 Task: Look for space in Colombia, Cuba from 9th June, 2023 to 17th June, 2023 for 2 adults in price range Rs.7000 to Rs.12000. Place can be private room with 1  bedroom having 2 beds and 1 bathroom. Property type can be house, flat, guest house. Booking option can be shelf check-in. Required host language is .
Action: Mouse moved to (471, 92)
Screenshot: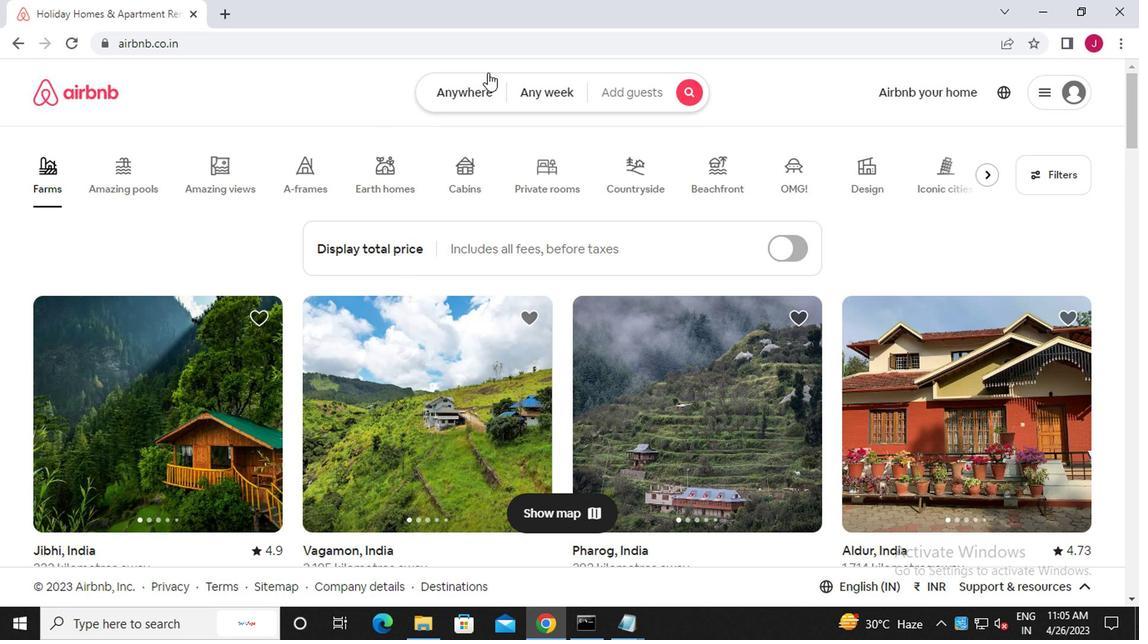 
Action: Mouse pressed left at (471, 92)
Screenshot: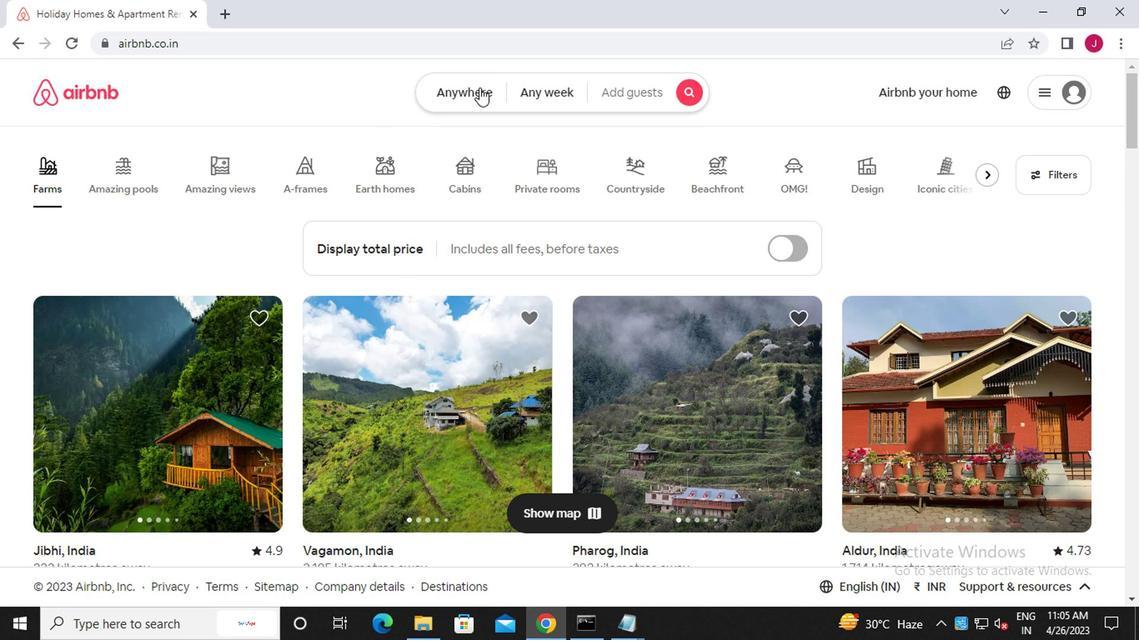 
Action: Mouse moved to (265, 161)
Screenshot: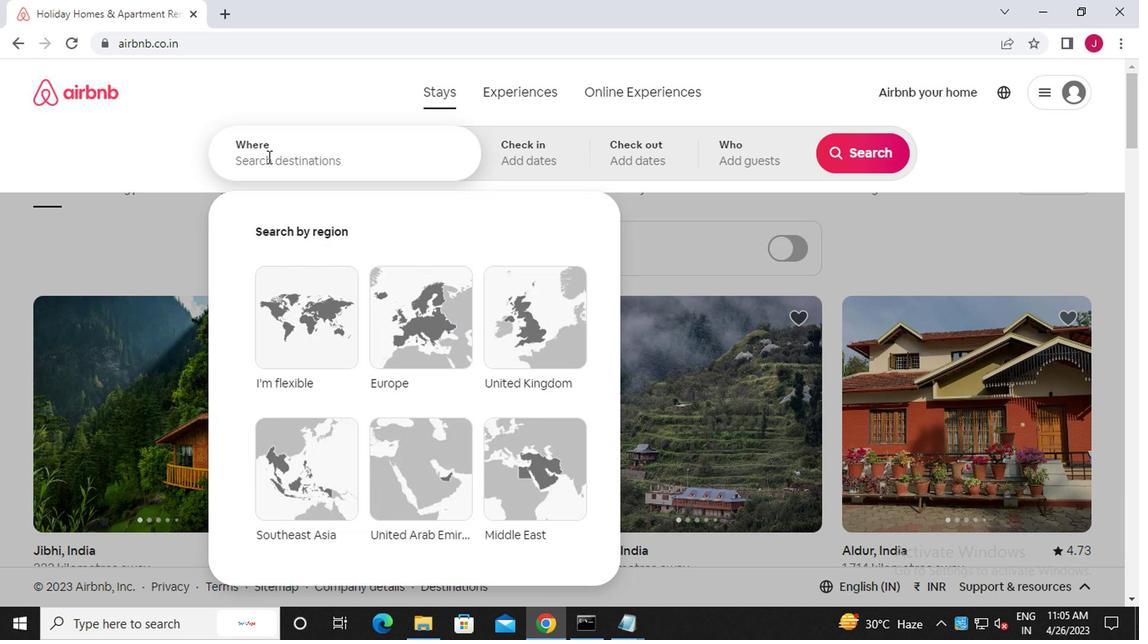 
Action: Mouse pressed left at (265, 161)
Screenshot: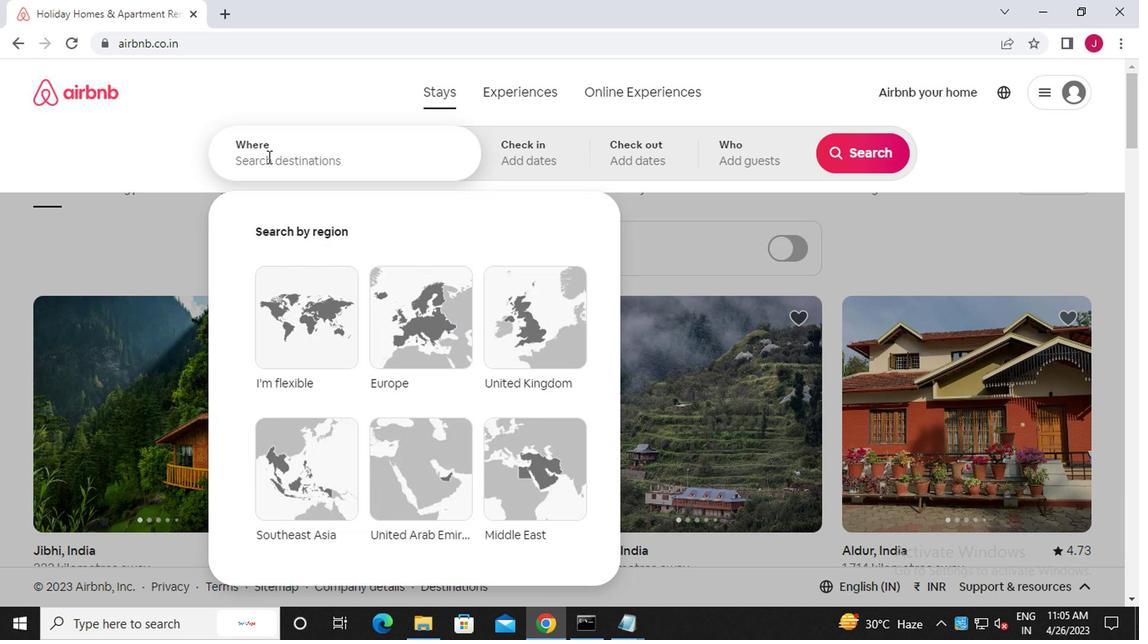 
Action: Mouse moved to (265, 161)
Screenshot: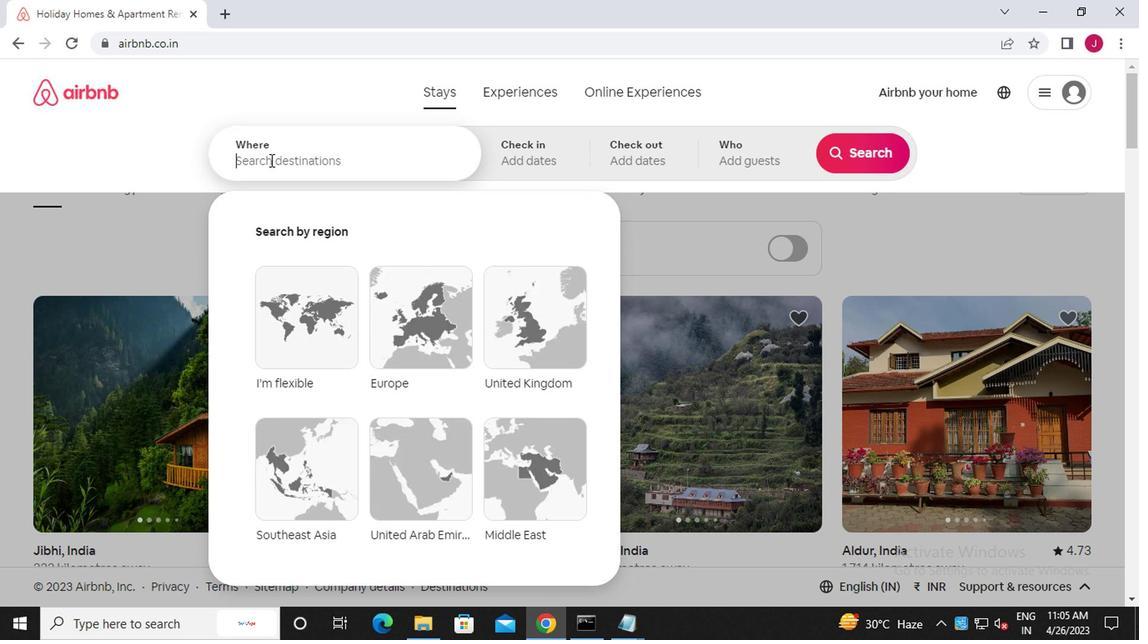 
Action: Key pressed c<Key.caps_lock>olombia,<Key.caps_lock>c<Key.caps_lock>uba
Screenshot: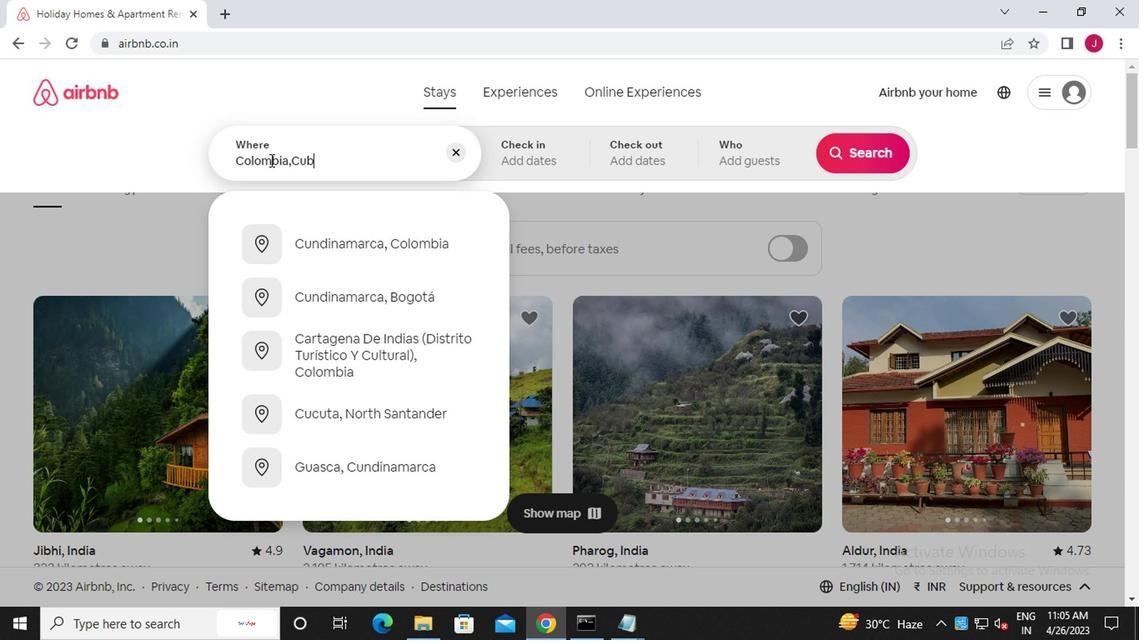 
Action: Mouse moved to (344, 249)
Screenshot: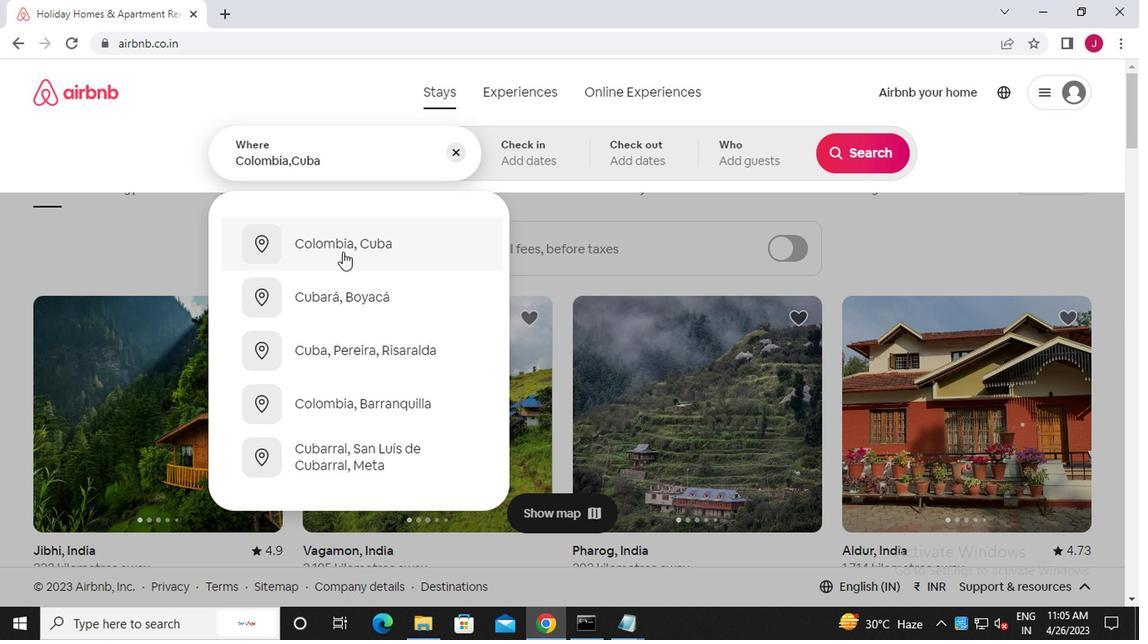 
Action: Mouse pressed left at (344, 249)
Screenshot: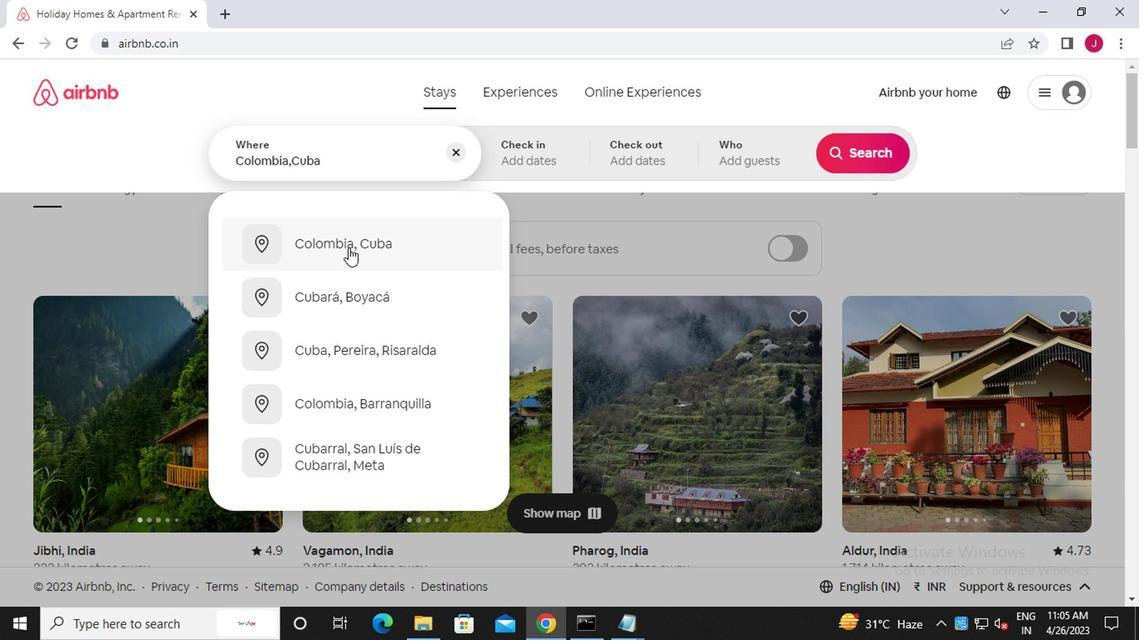 
Action: Mouse moved to (848, 288)
Screenshot: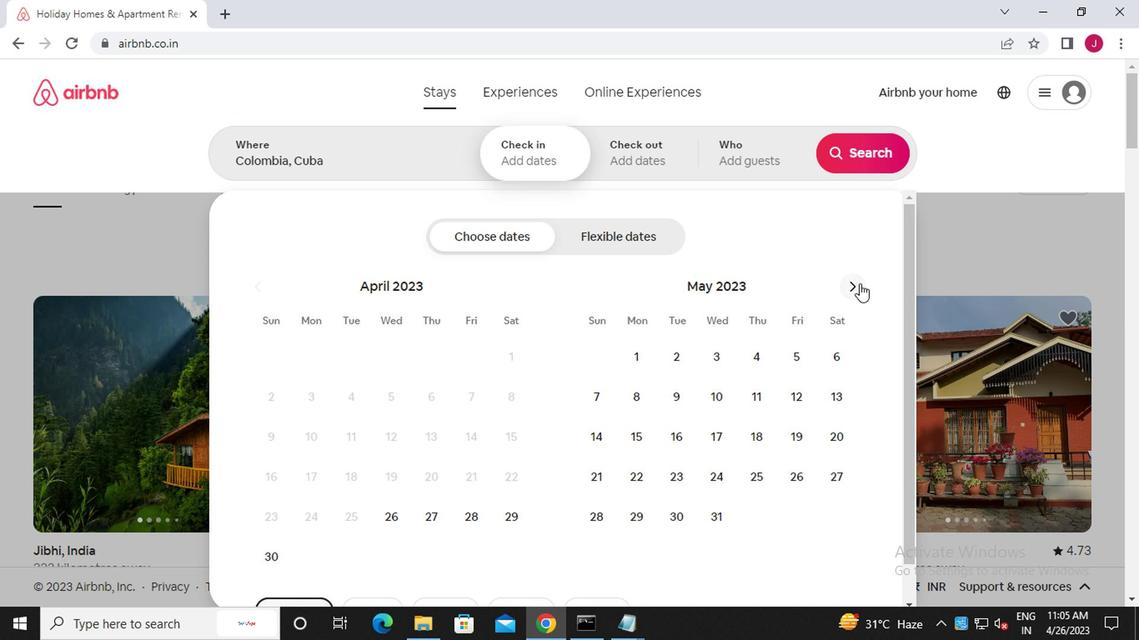 
Action: Mouse pressed left at (848, 288)
Screenshot: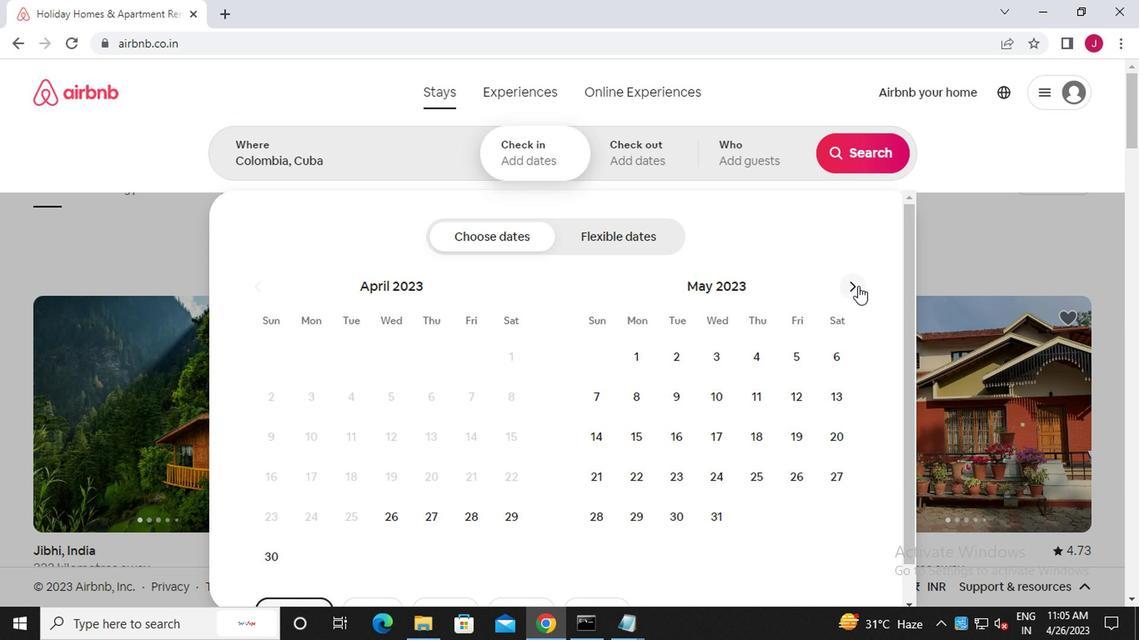 
Action: Mouse moved to (780, 398)
Screenshot: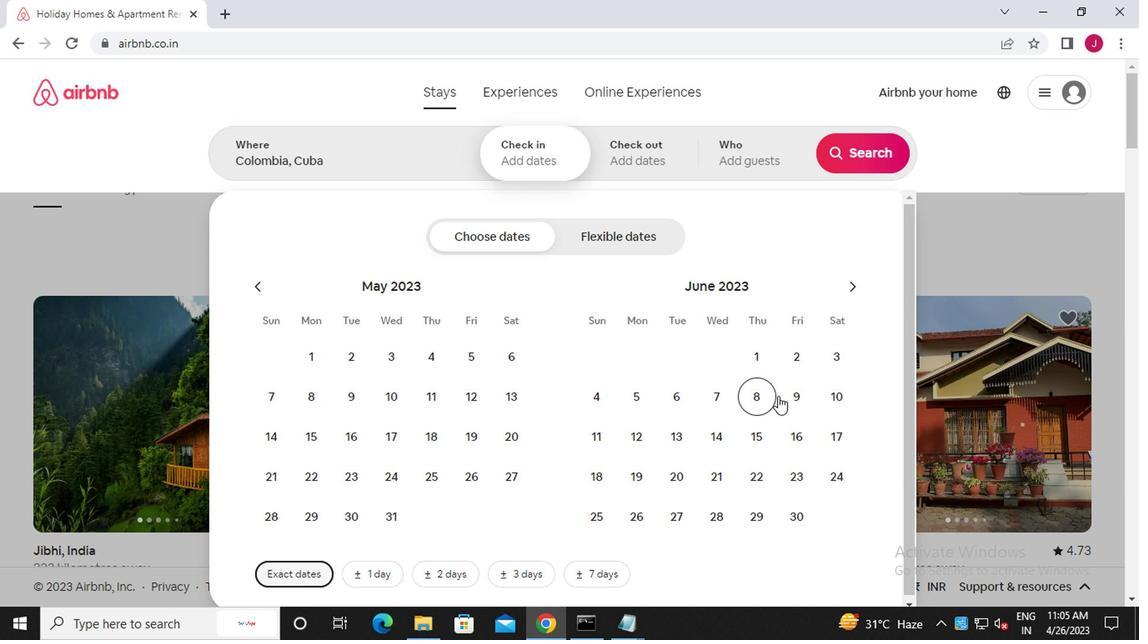 
Action: Mouse pressed left at (780, 398)
Screenshot: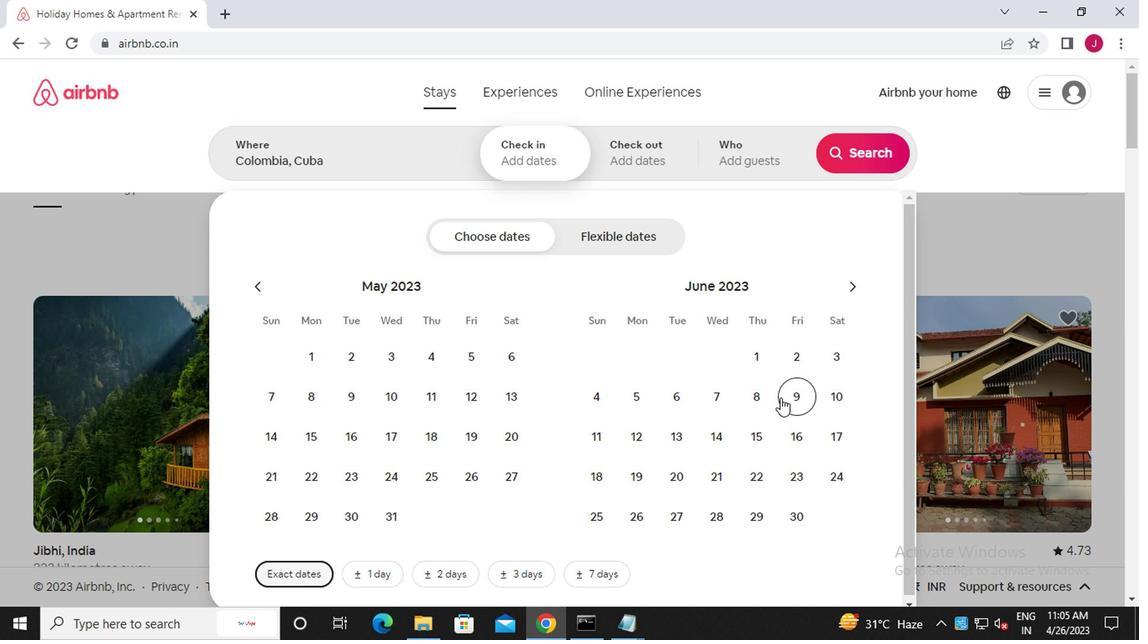 
Action: Mouse moved to (828, 433)
Screenshot: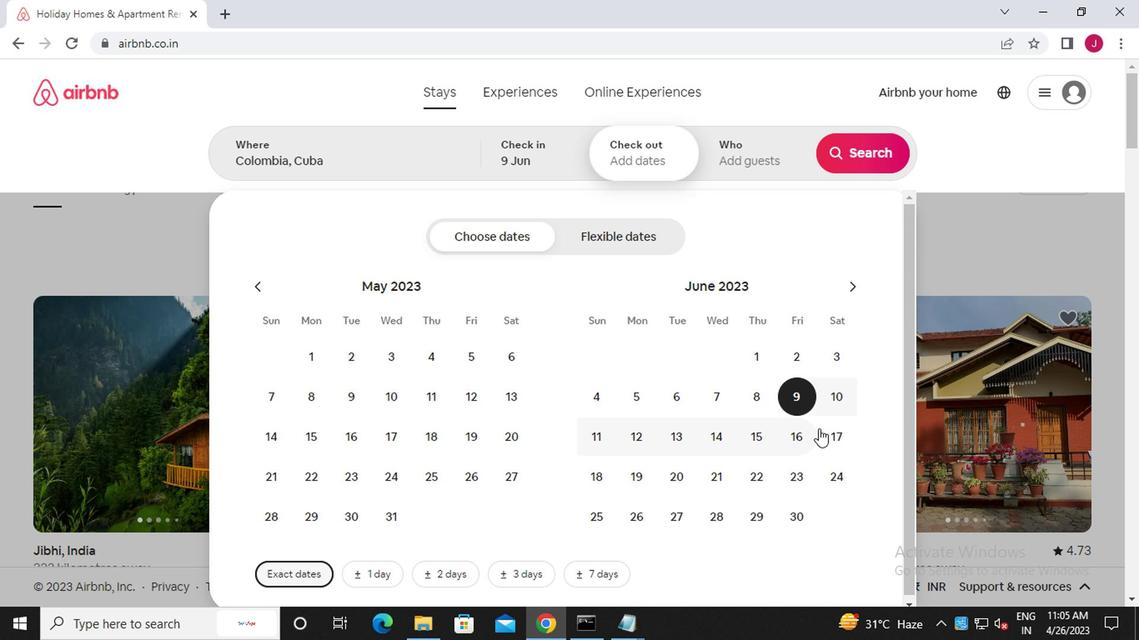 
Action: Mouse pressed left at (828, 433)
Screenshot: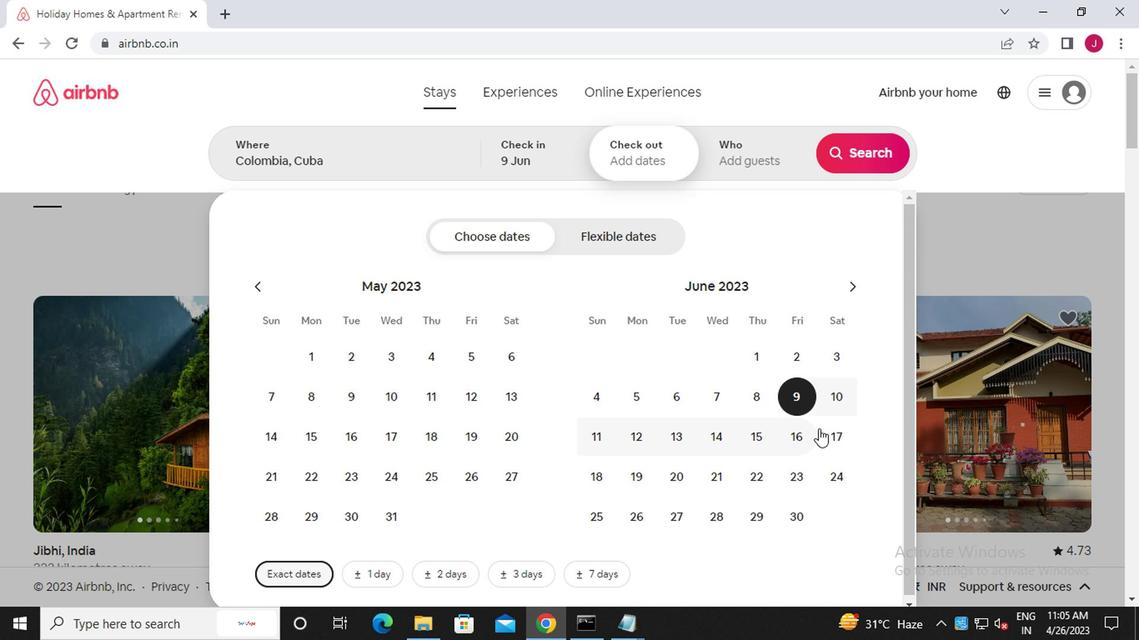 
Action: Mouse moved to (756, 164)
Screenshot: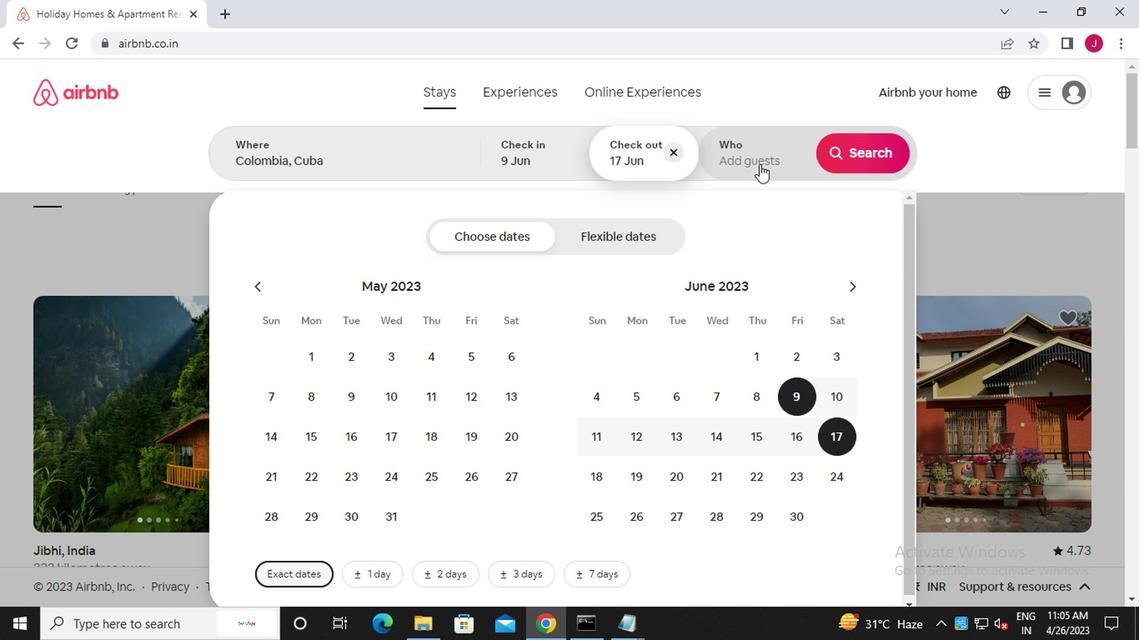 
Action: Mouse pressed left at (756, 164)
Screenshot: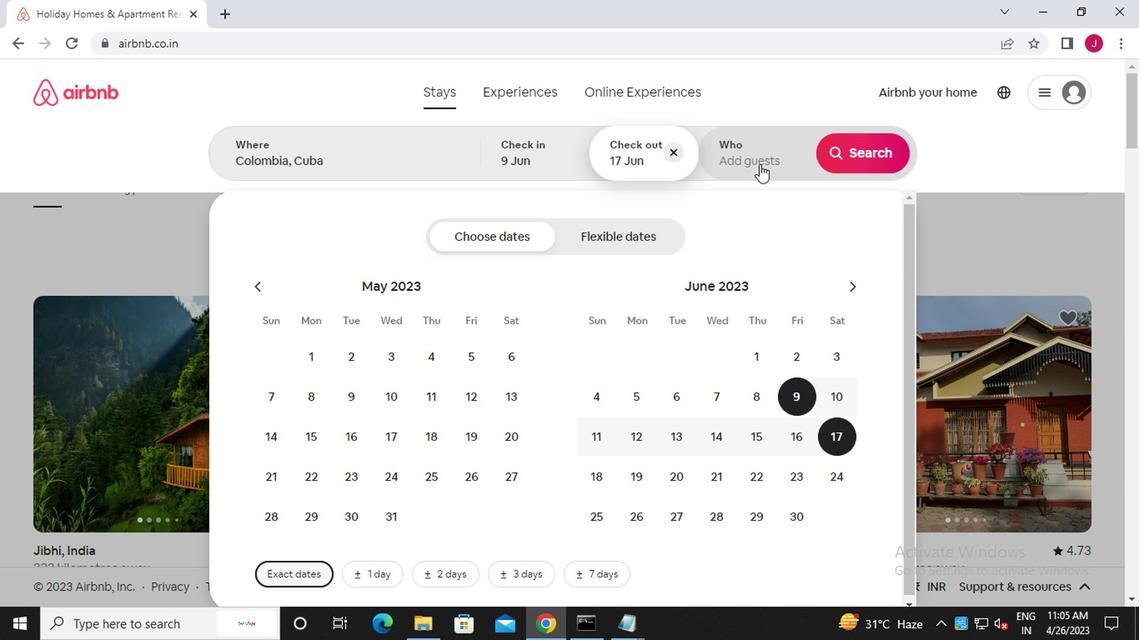 
Action: Mouse moved to (868, 235)
Screenshot: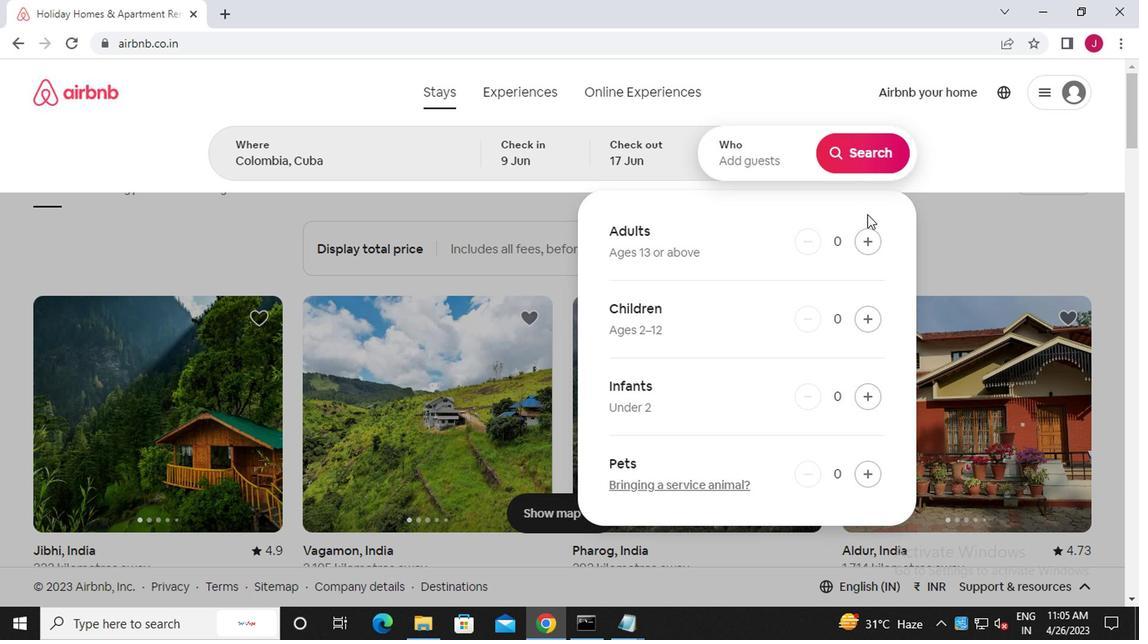 
Action: Mouse pressed left at (868, 235)
Screenshot: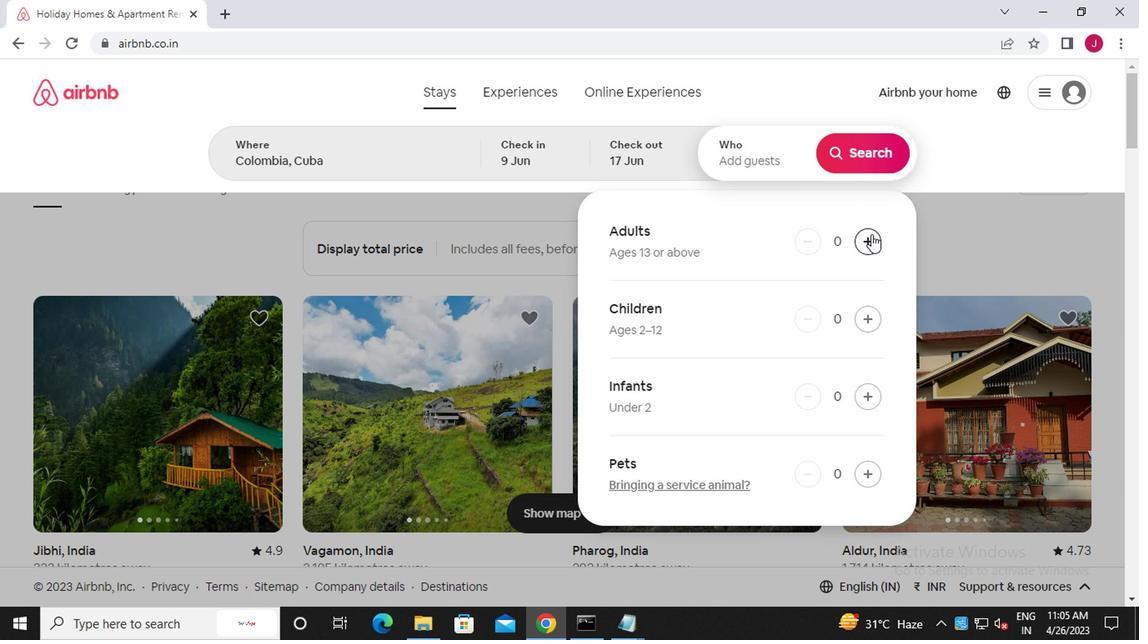
Action: Mouse pressed left at (868, 235)
Screenshot: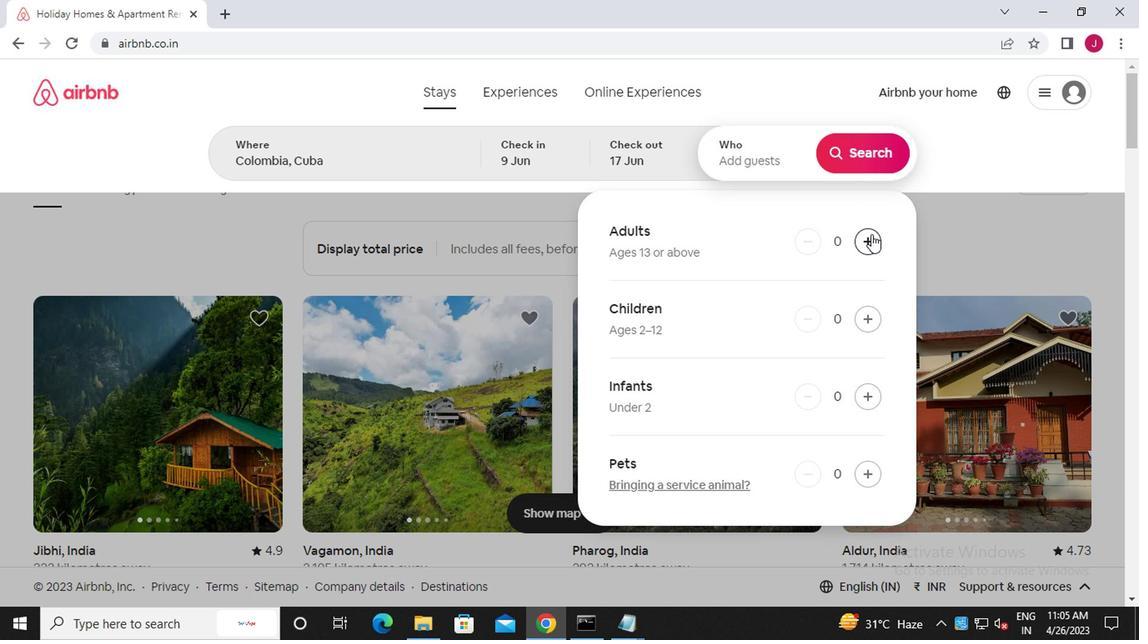 
Action: Mouse moved to (867, 162)
Screenshot: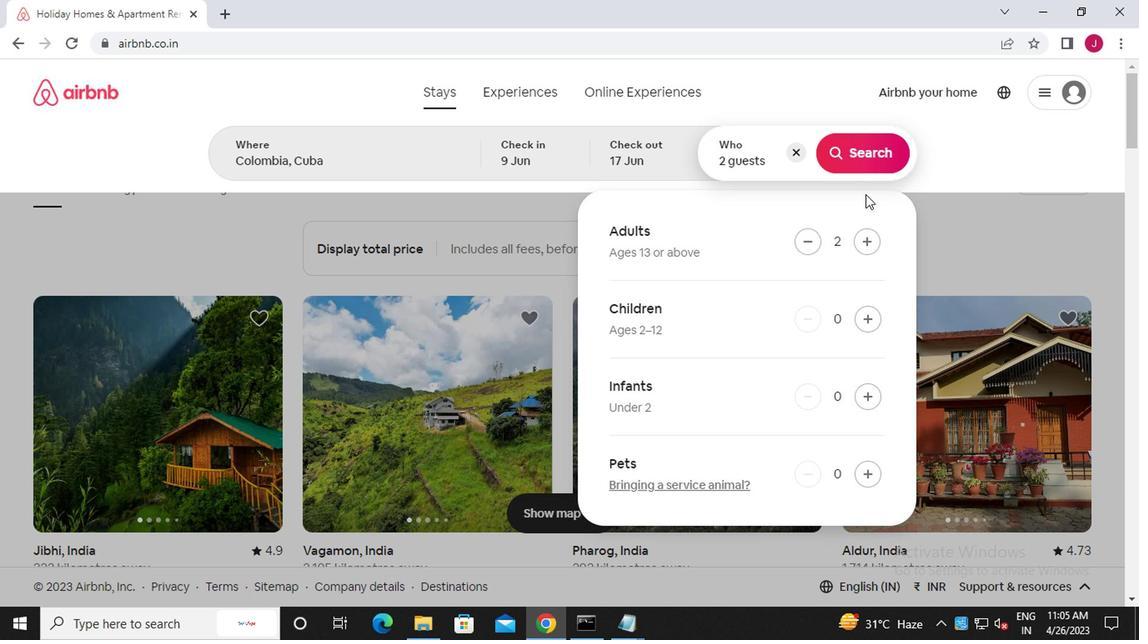 
Action: Mouse pressed left at (867, 162)
Screenshot: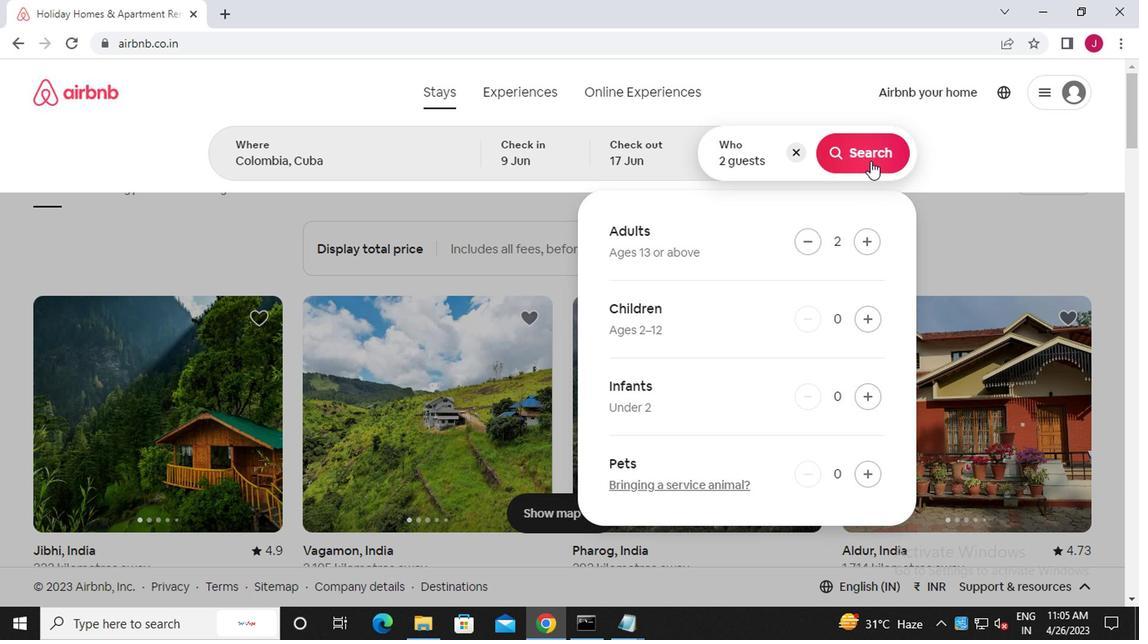 
Action: Mouse moved to (1069, 163)
Screenshot: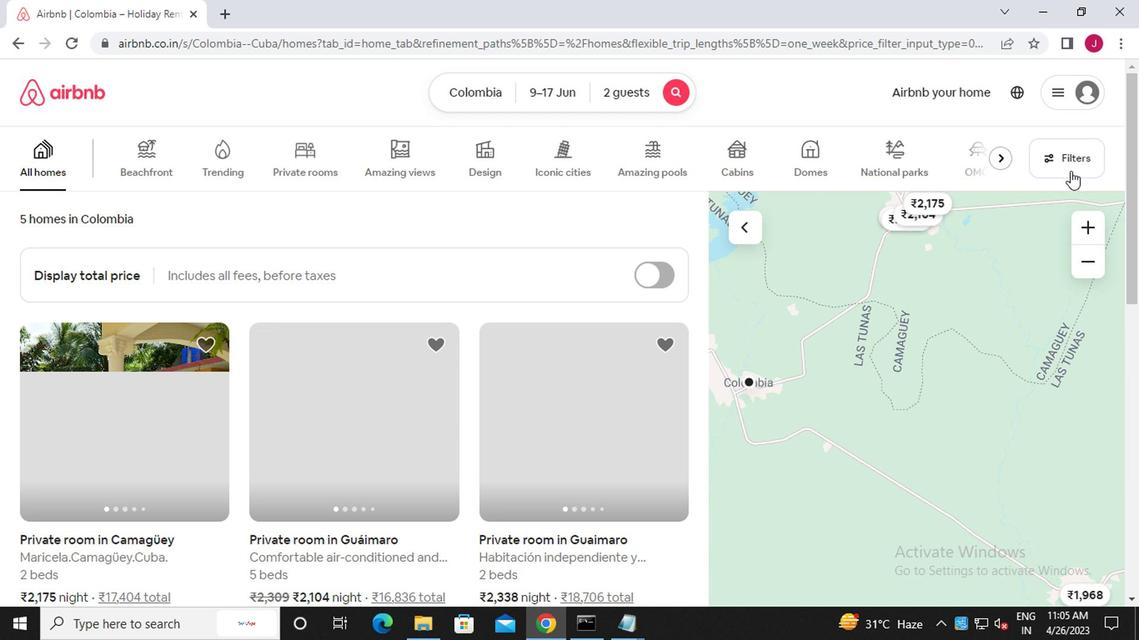 
Action: Mouse pressed left at (1069, 163)
Screenshot: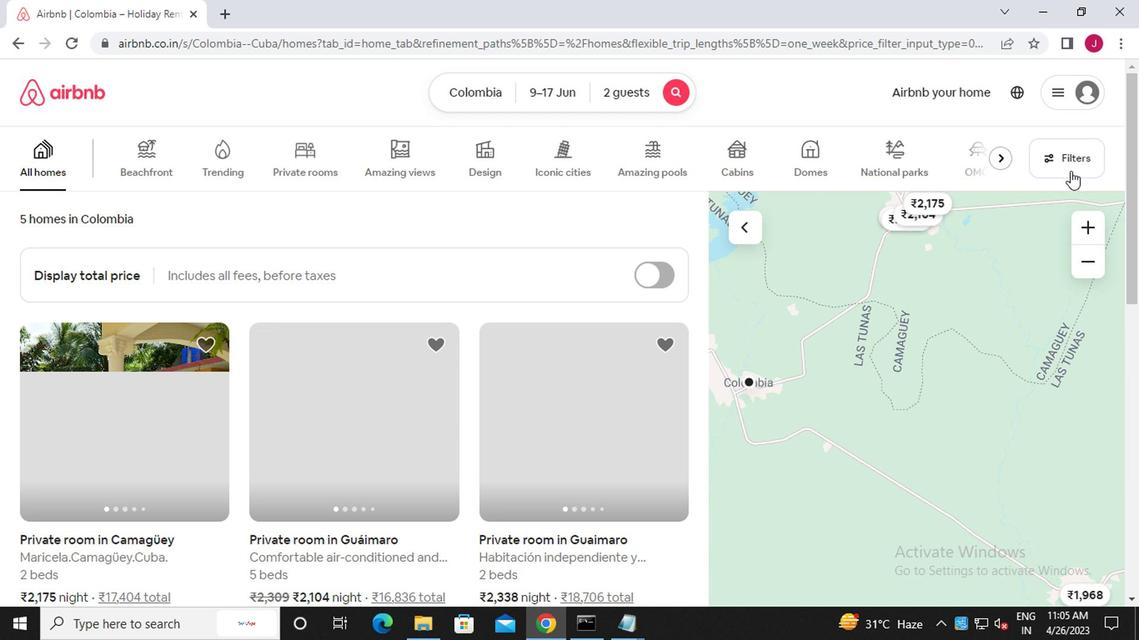 
Action: Mouse moved to (357, 367)
Screenshot: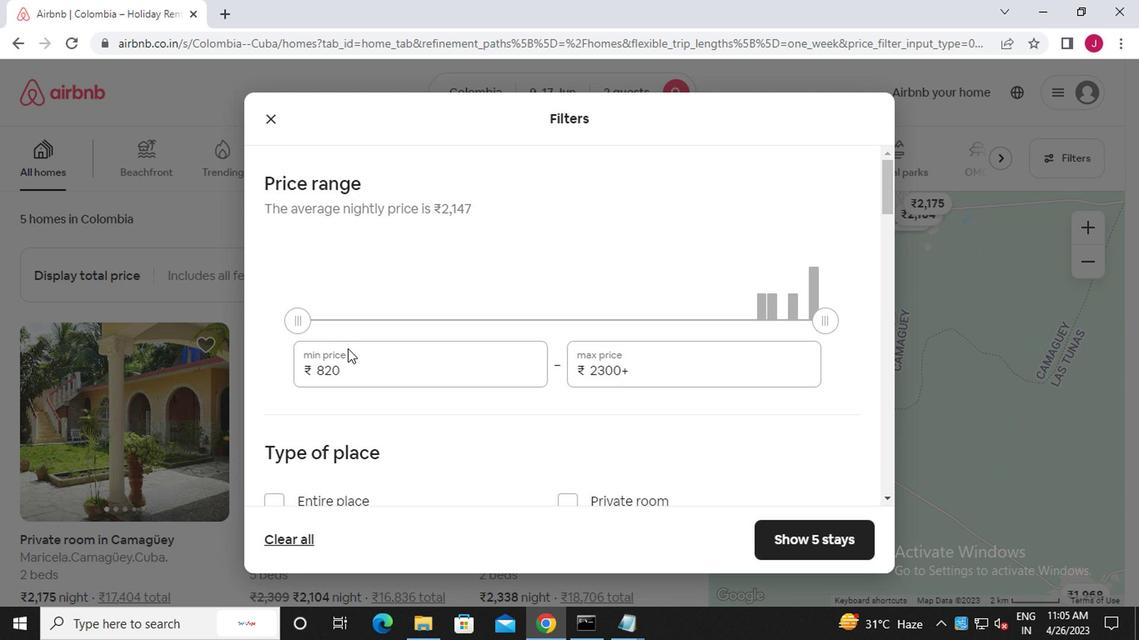 
Action: Mouse pressed left at (357, 367)
Screenshot: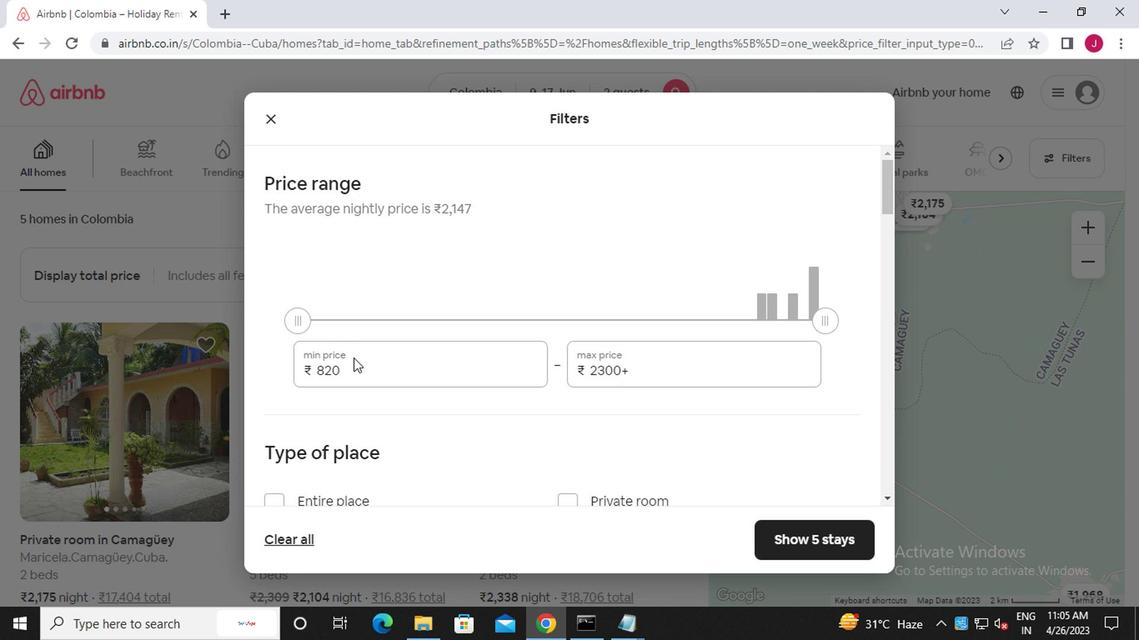 
Action: Mouse moved to (347, 357)
Screenshot: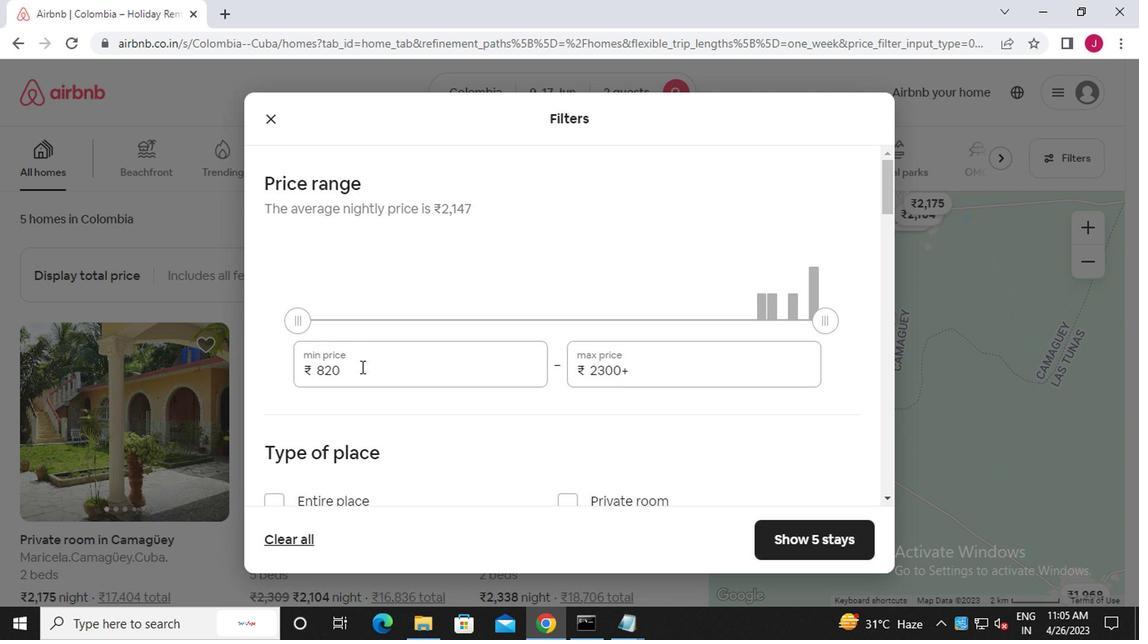 
Action: Key pressed <Key.backspace><Key.backspace><Key.backspace><<103>><<96>><<96>><<96>>
Screenshot: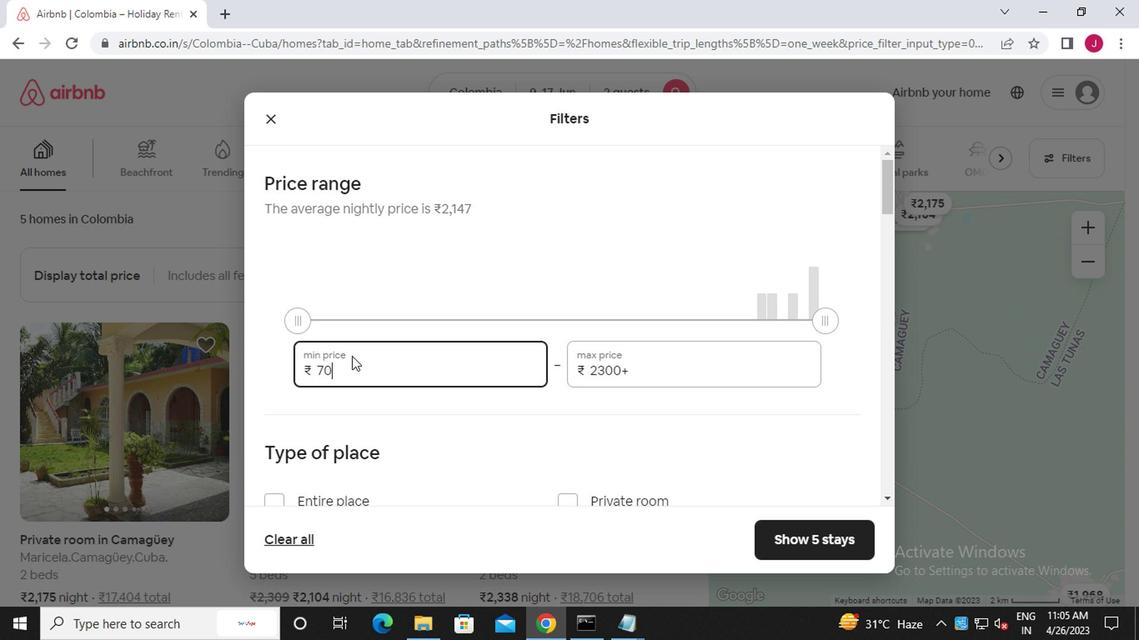 
Action: Mouse moved to (635, 366)
Screenshot: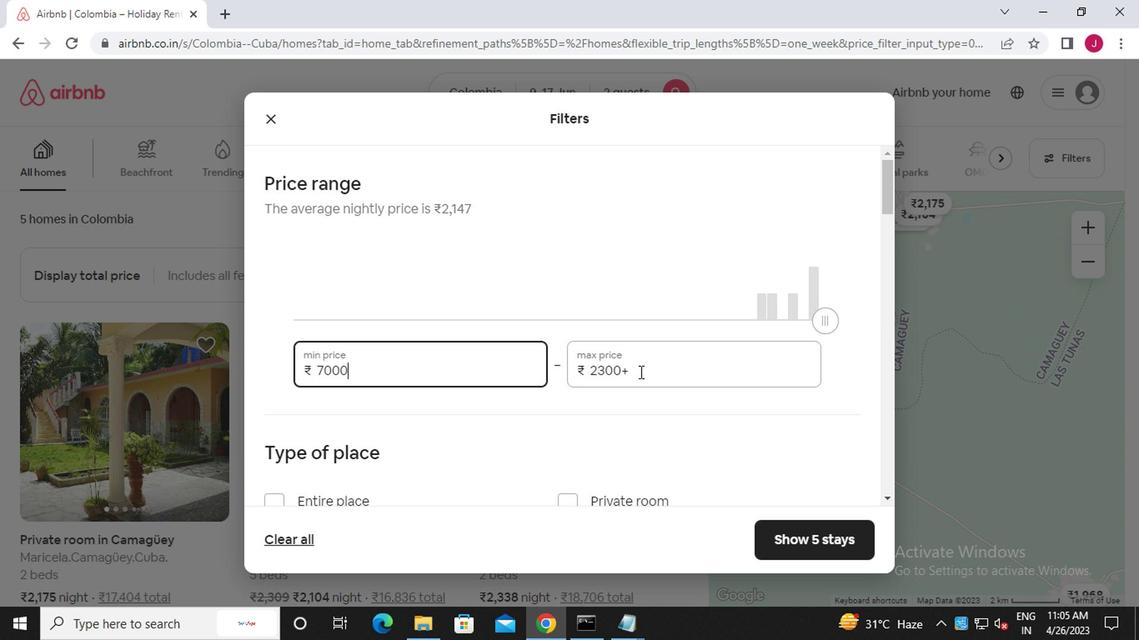 
Action: Mouse pressed left at (635, 366)
Screenshot: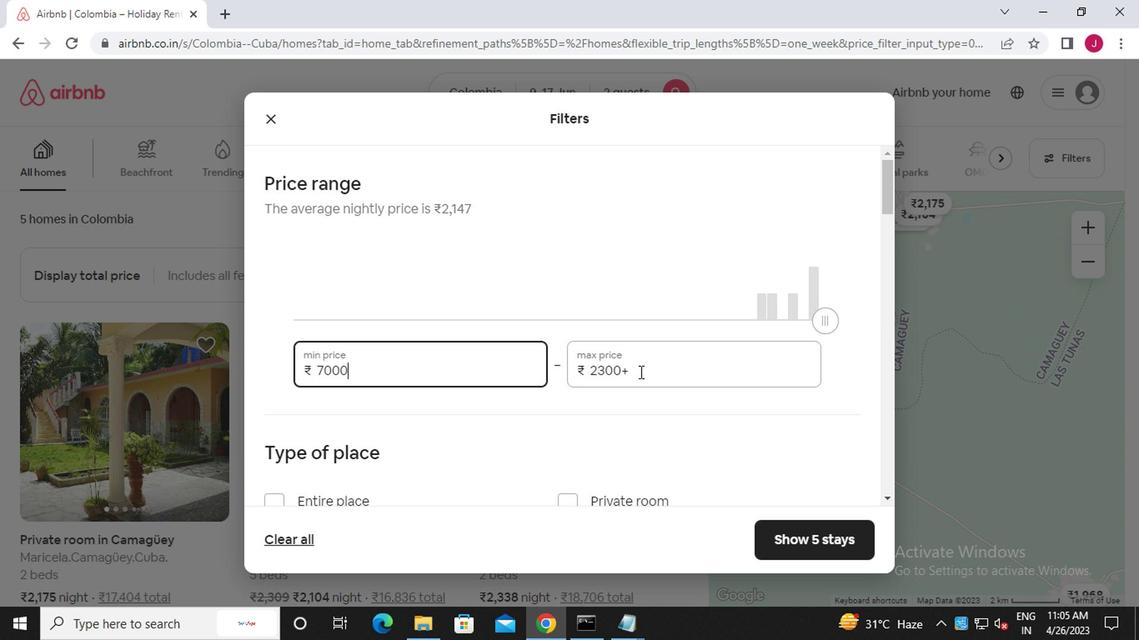
Action: Key pressed <Key.backspace><Key.backspace><Key.backspace><Key.backspace><Key.backspace><<97>><<98>><<96>><<96>><<96>>
Screenshot: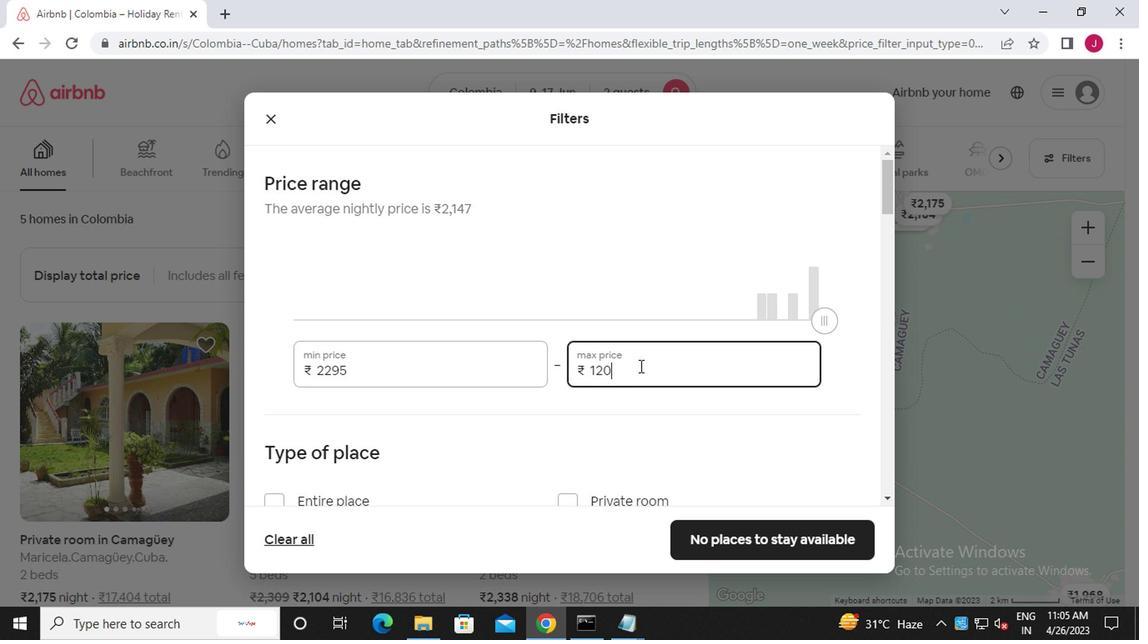 
Action: Mouse scrolled (635, 366) with delta (0, 0)
Screenshot: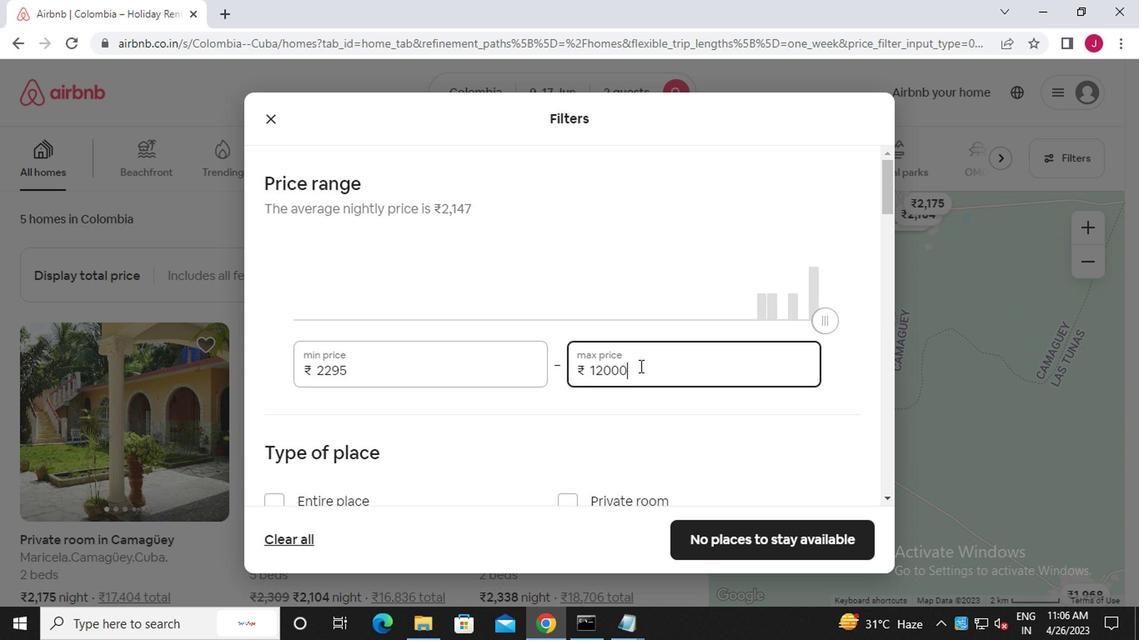 
Action: Mouse scrolled (635, 366) with delta (0, 0)
Screenshot: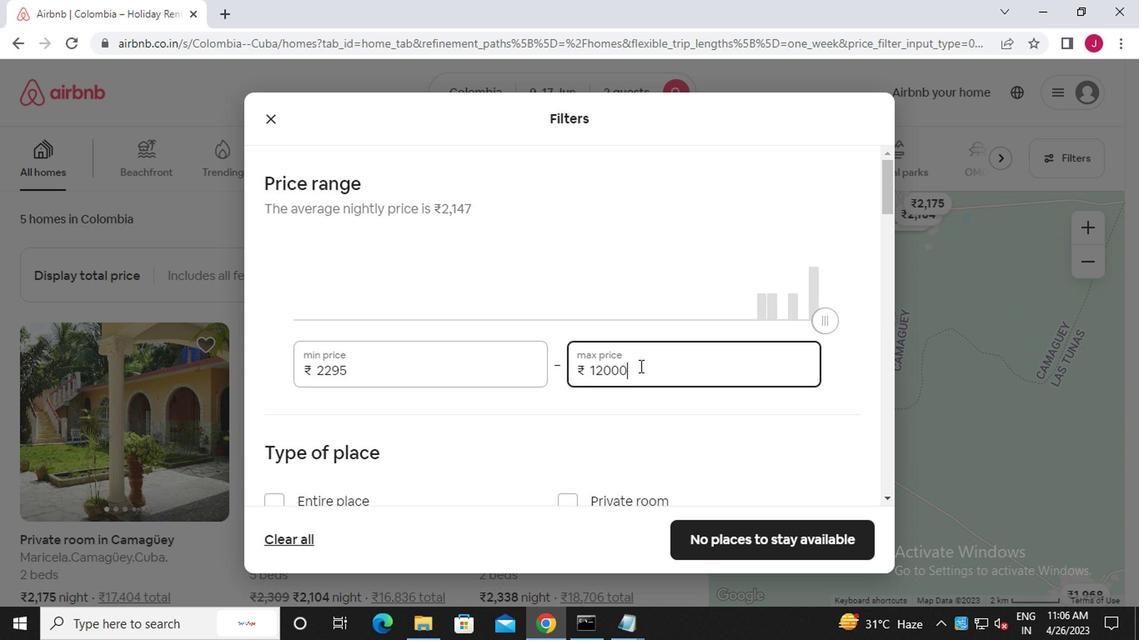
Action: Mouse scrolled (635, 366) with delta (0, 0)
Screenshot: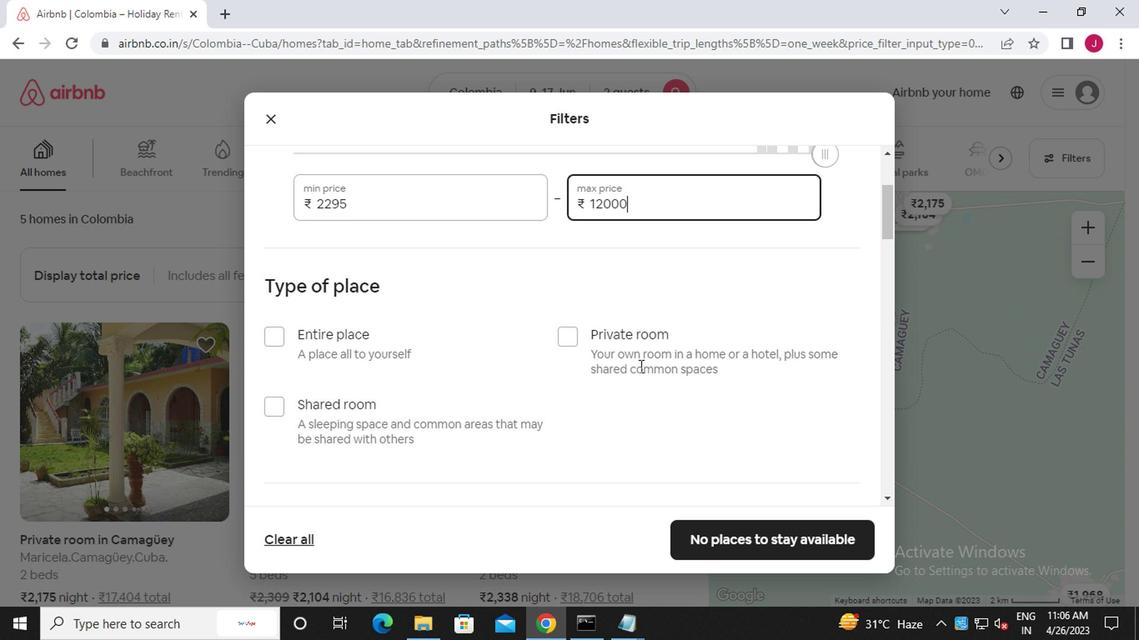 
Action: Mouse moved to (580, 257)
Screenshot: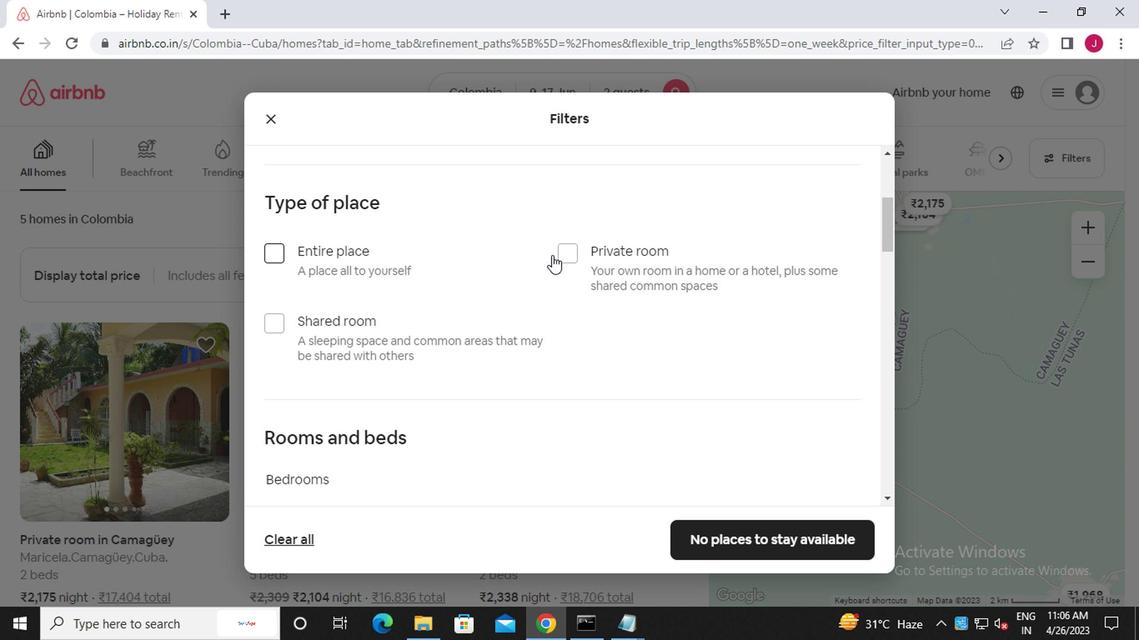 
Action: Mouse pressed left at (580, 257)
Screenshot: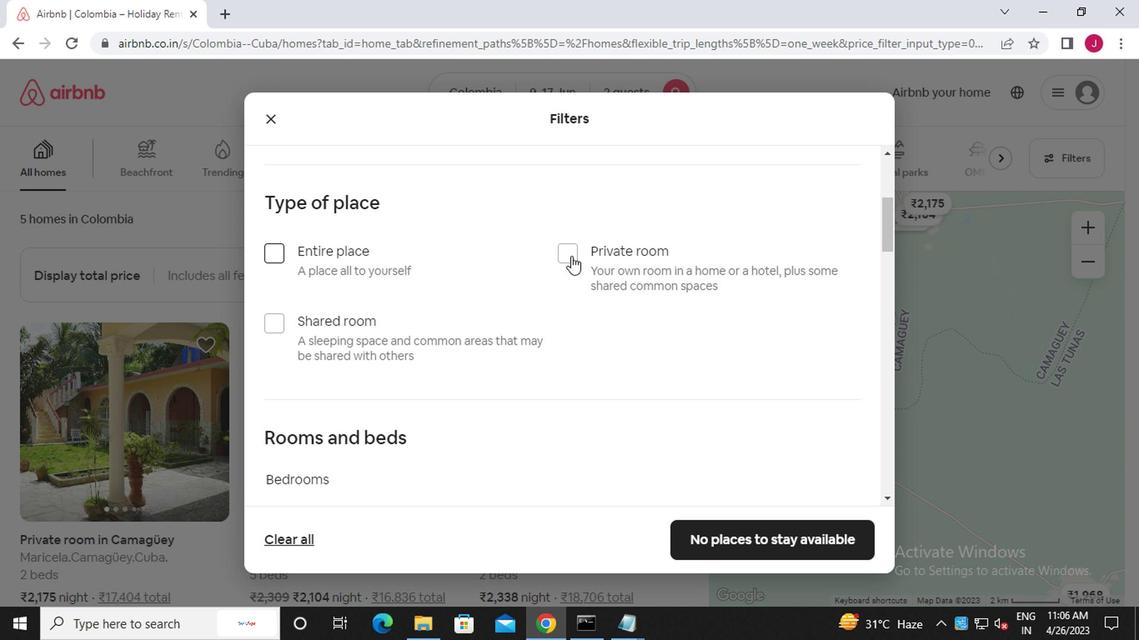 
Action: Mouse moved to (460, 319)
Screenshot: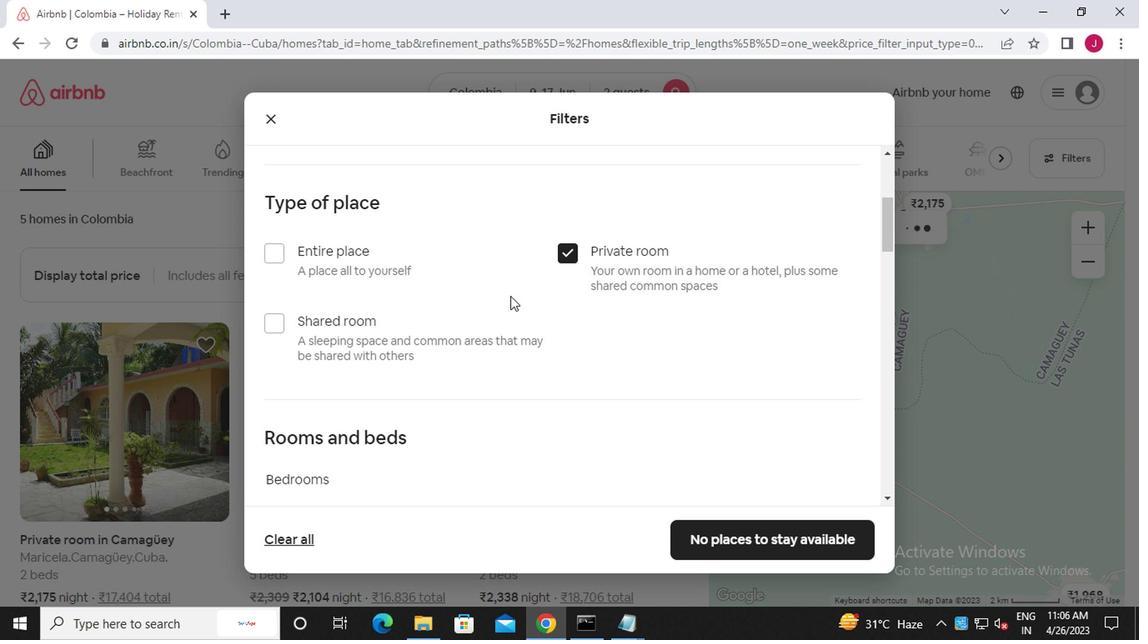 
Action: Mouse scrolled (460, 318) with delta (0, -1)
Screenshot: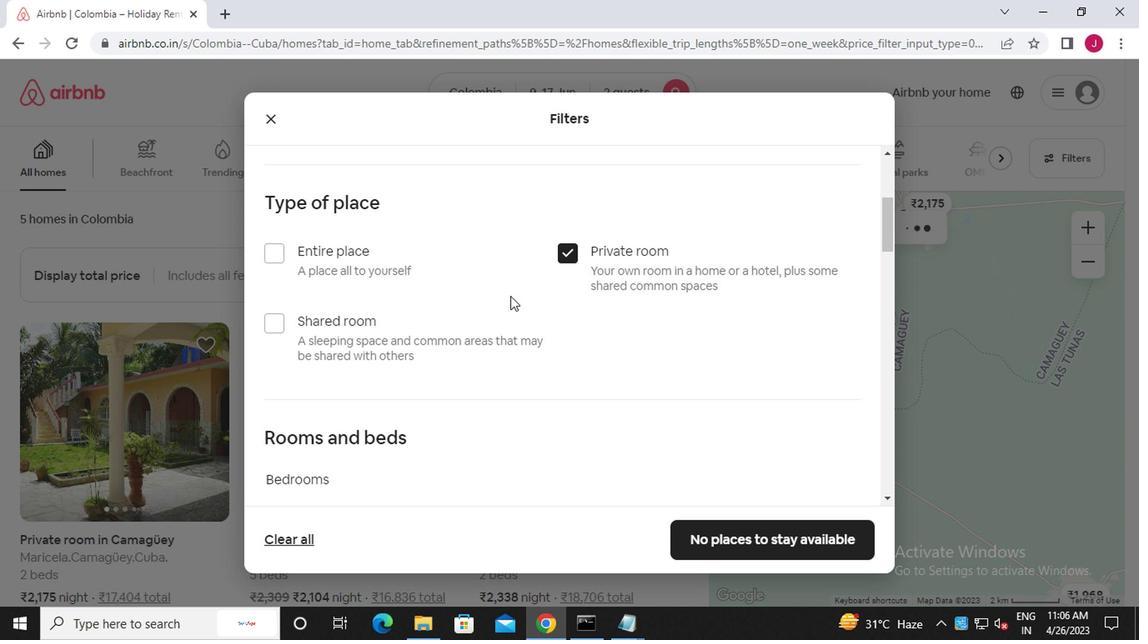 
Action: Mouse moved to (459, 320)
Screenshot: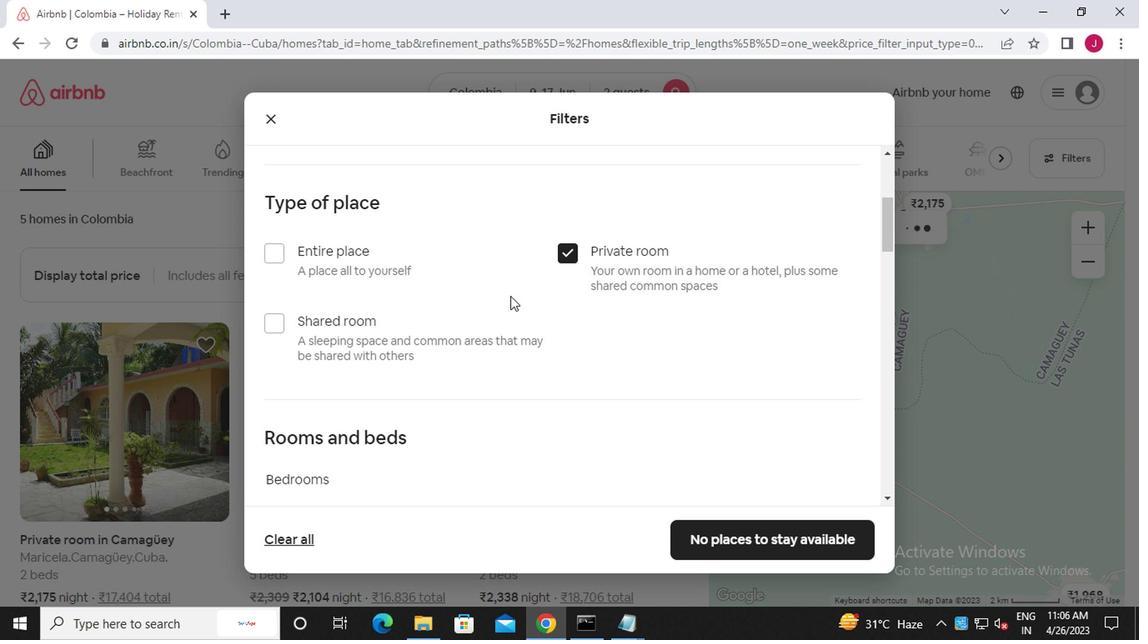 
Action: Mouse scrolled (459, 319) with delta (0, 0)
Screenshot: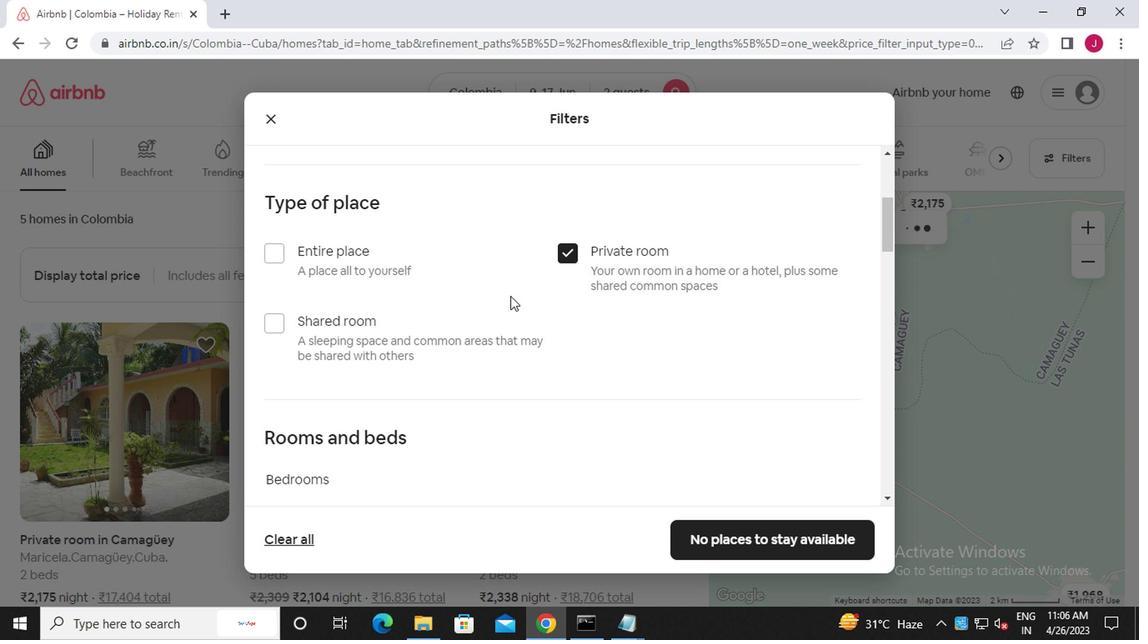 
Action: Mouse moved to (459, 320)
Screenshot: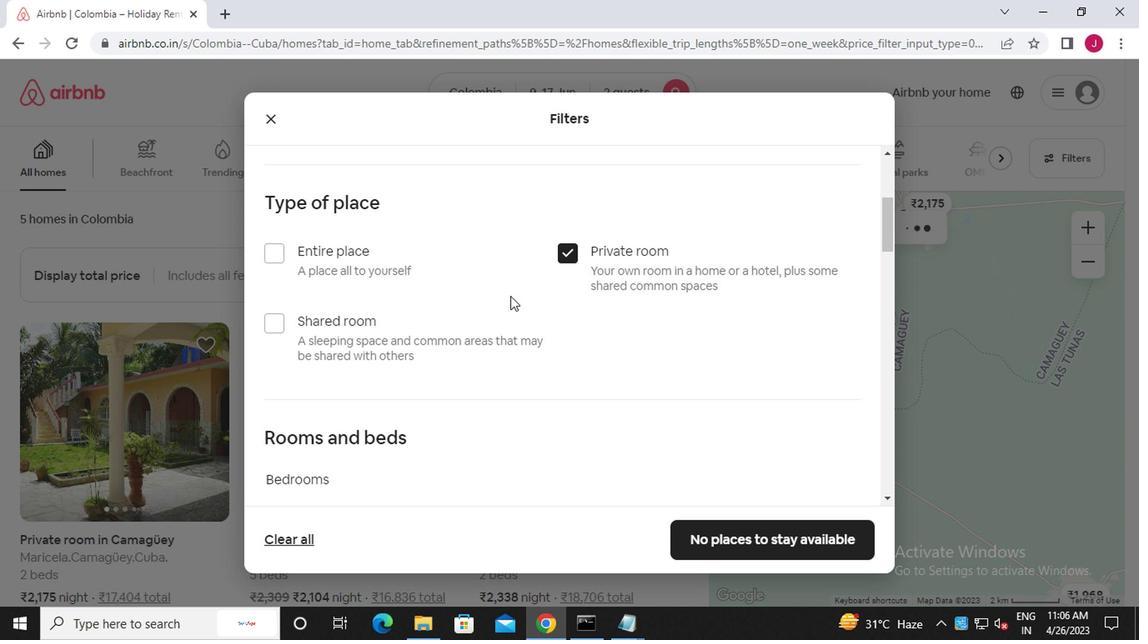 
Action: Mouse scrolled (459, 319) with delta (0, 0)
Screenshot: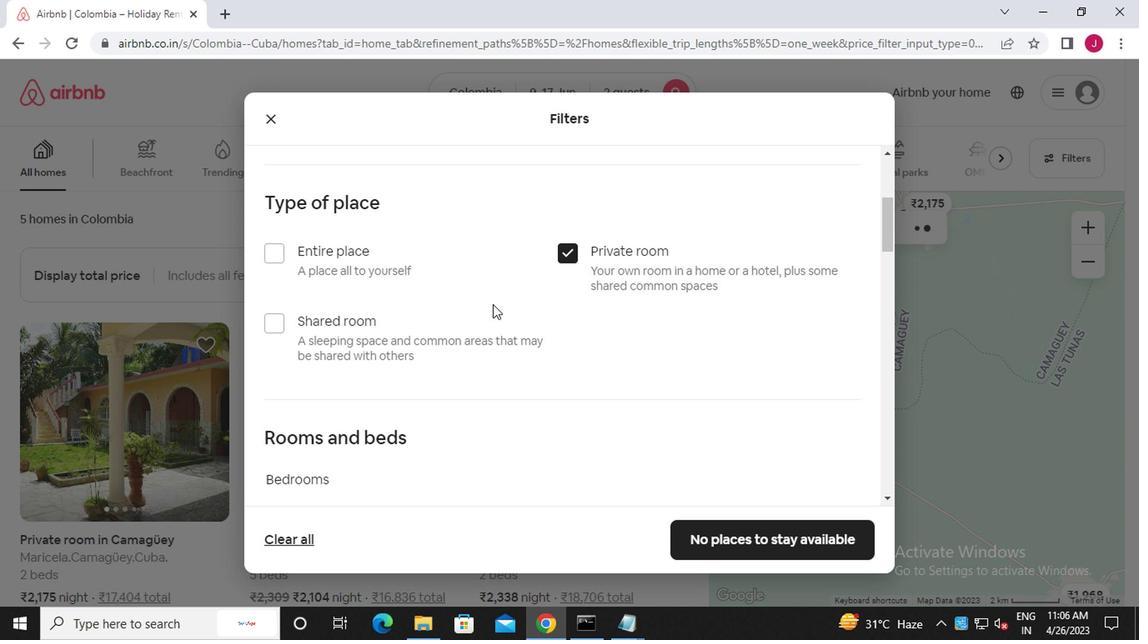 
Action: Mouse moved to (366, 276)
Screenshot: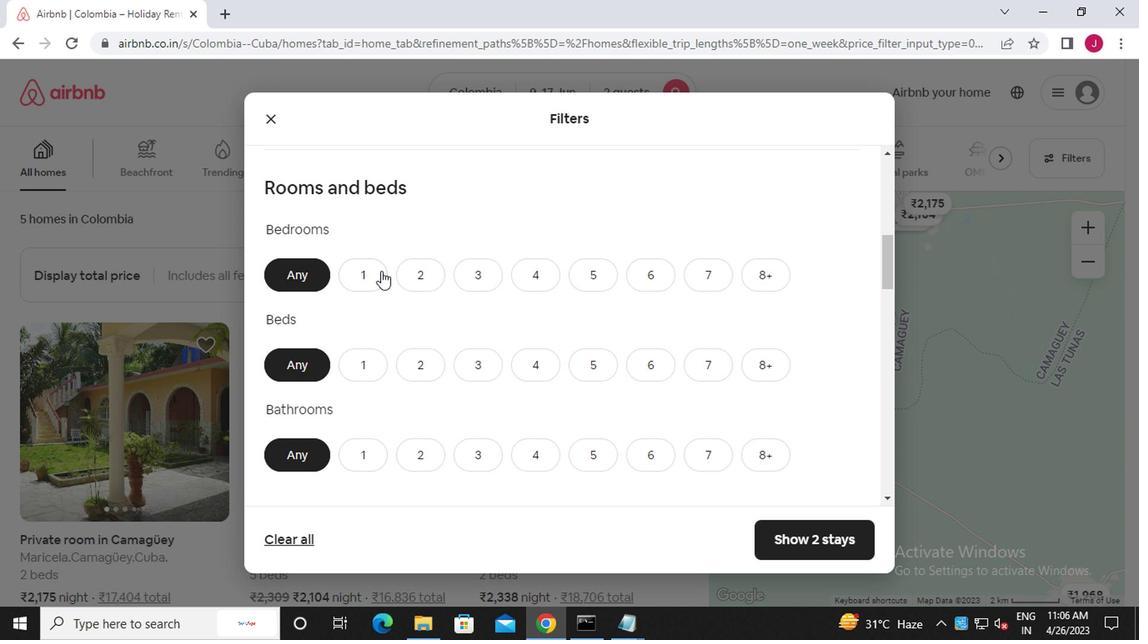 
Action: Mouse pressed left at (366, 276)
Screenshot: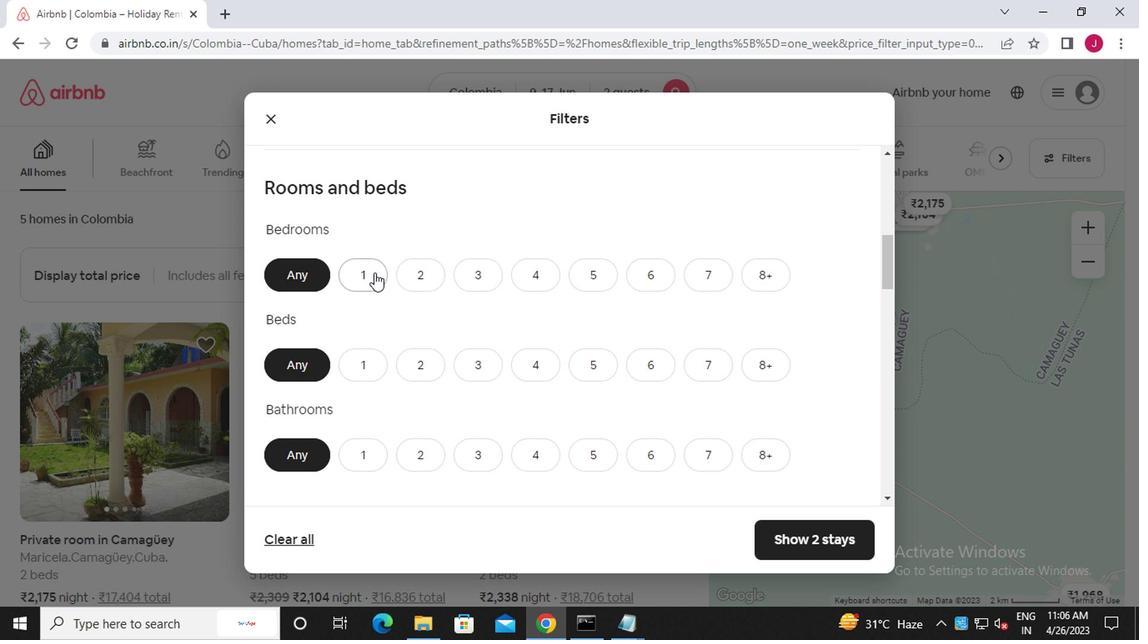 
Action: Mouse moved to (405, 374)
Screenshot: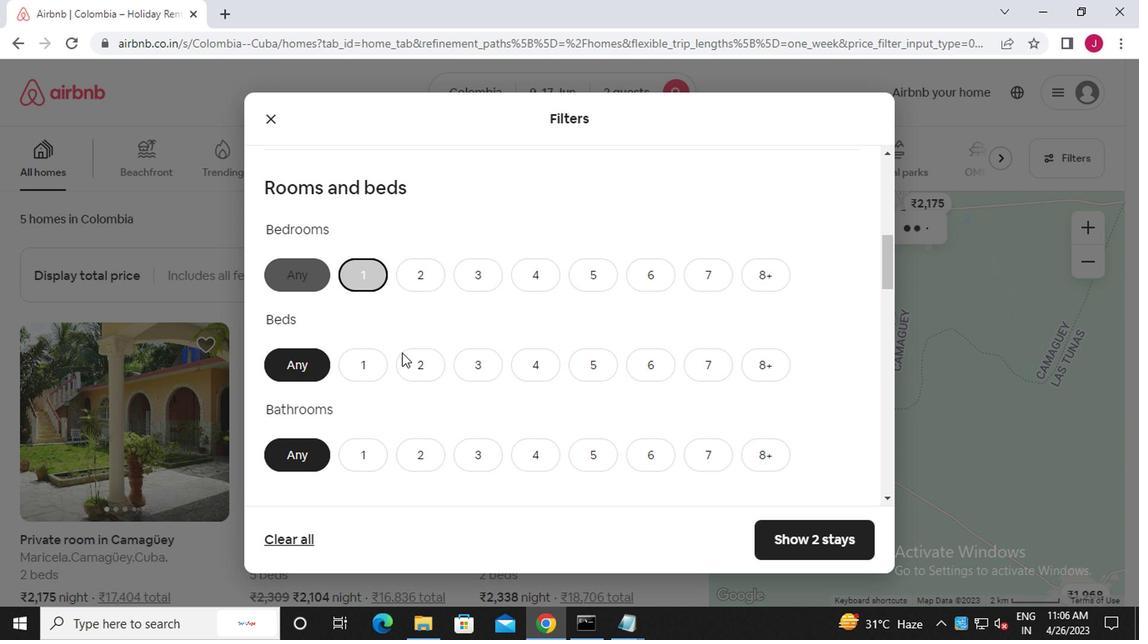 
Action: Mouse pressed left at (405, 374)
Screenshot: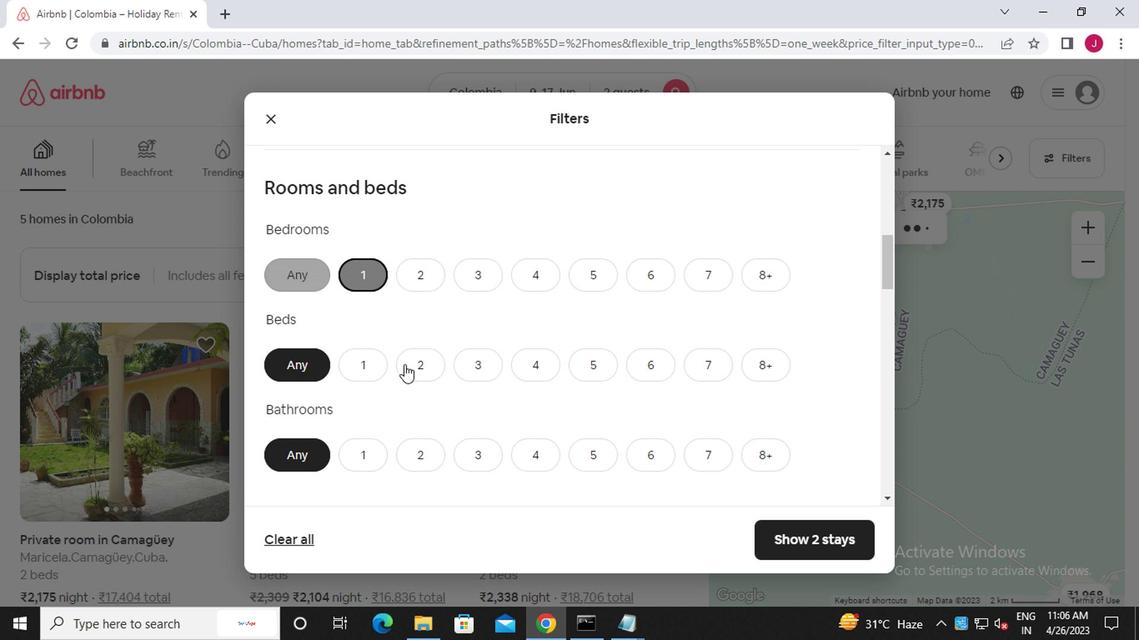 
Action: Mouse moved to (369, 449)
Screenshot: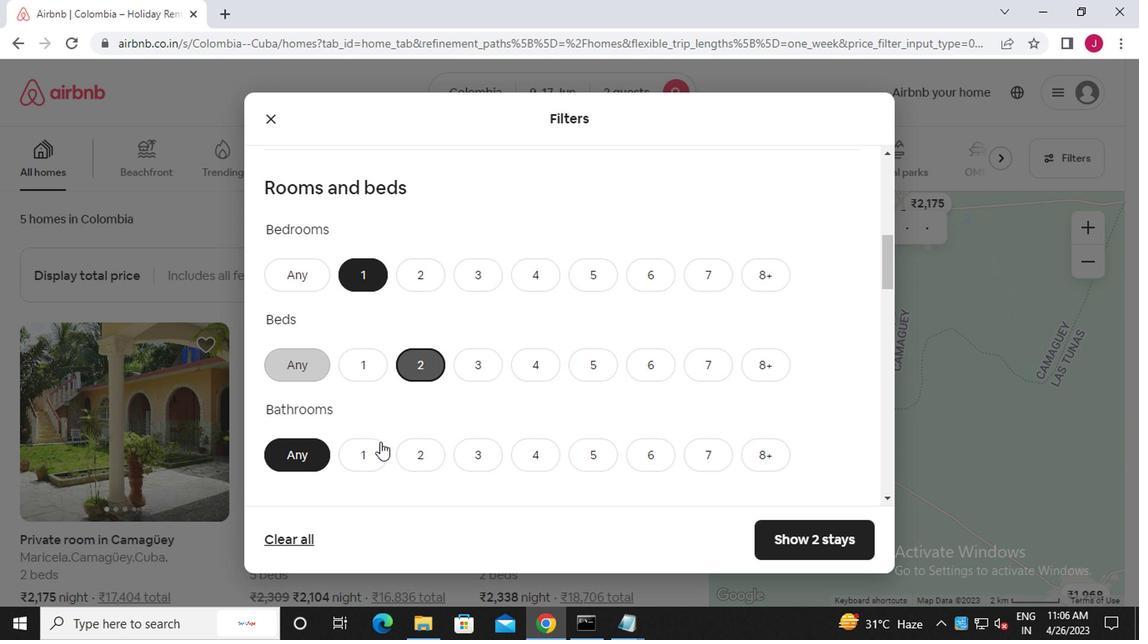 
Action: Mouse pressed left at (369, 449)
Screenshot: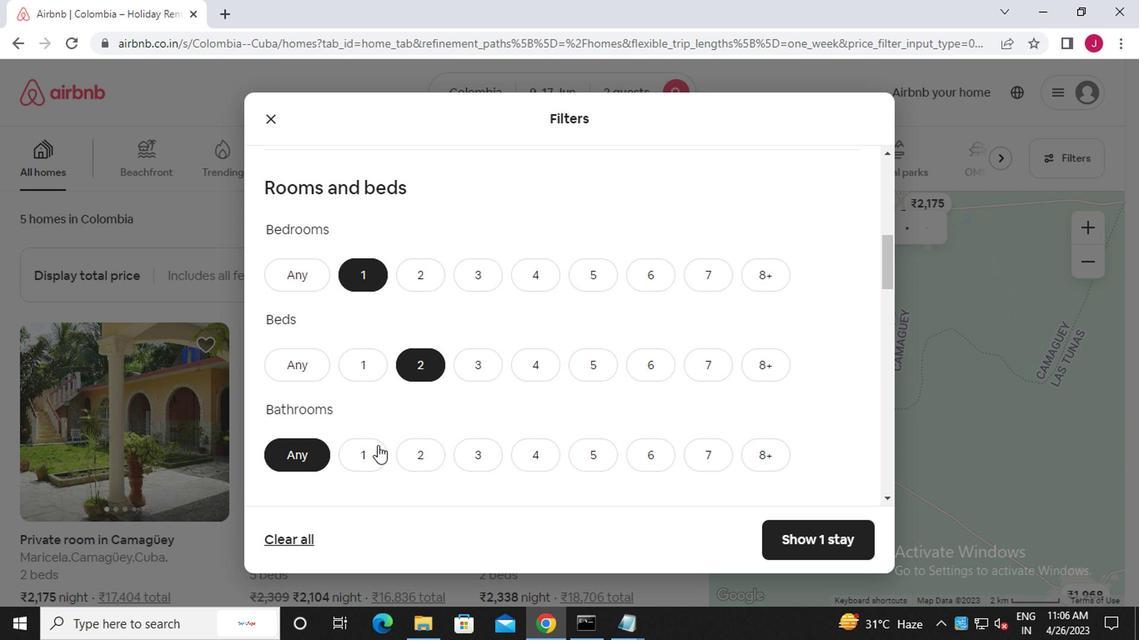 
Action: Mouse moved to (369, 449)
Screenshot: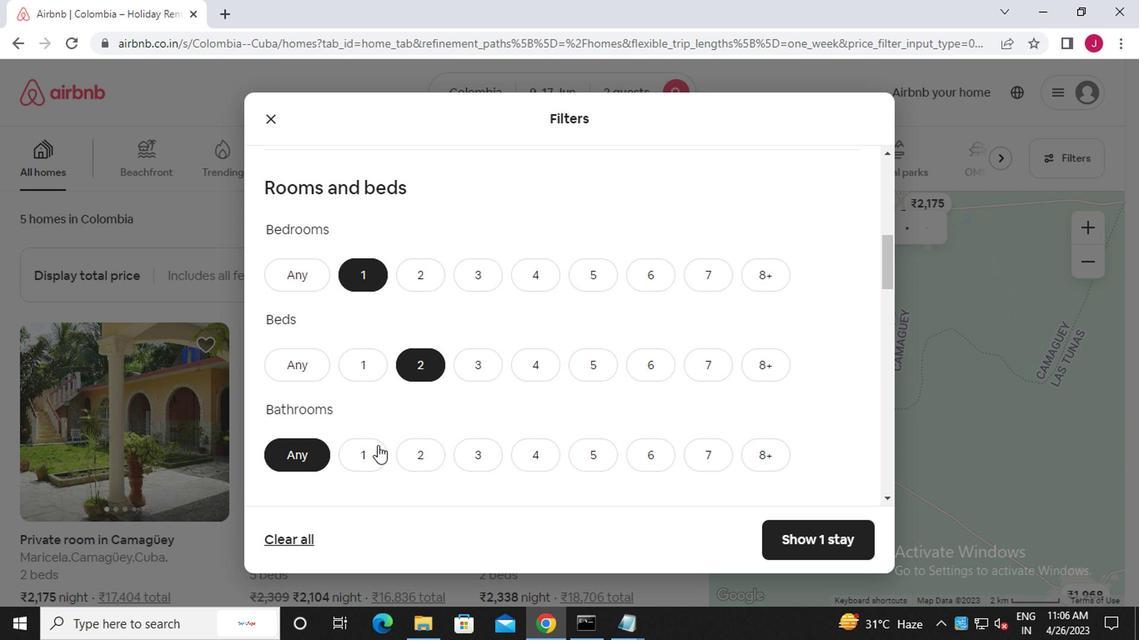 
Action: Mouse scrolled (369, 449) with delta (0, 0)
Screenshot: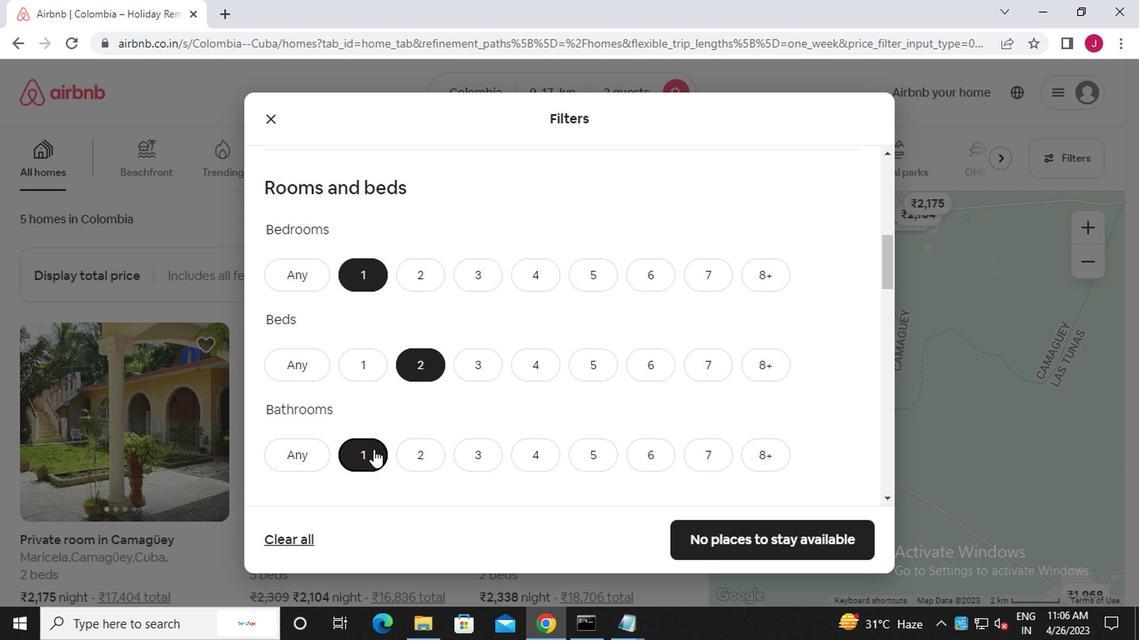 
Action: Mouse scrolled (369, 449) with delta (0, 0)
Screenshot: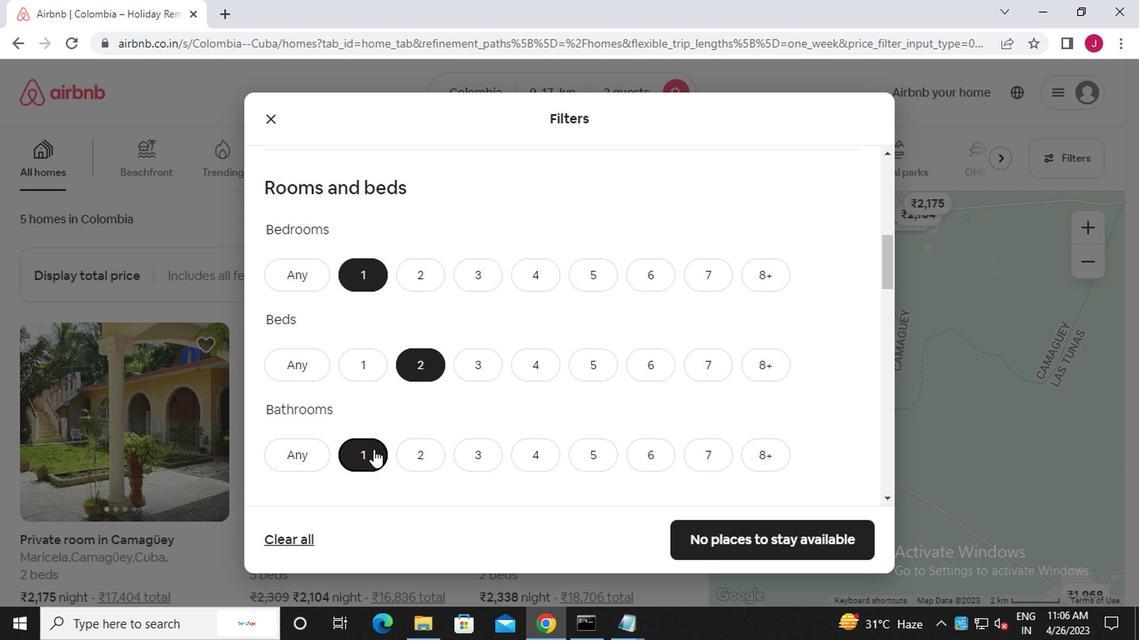 
Action: Mouse moved to (308, 446)
Screenshot: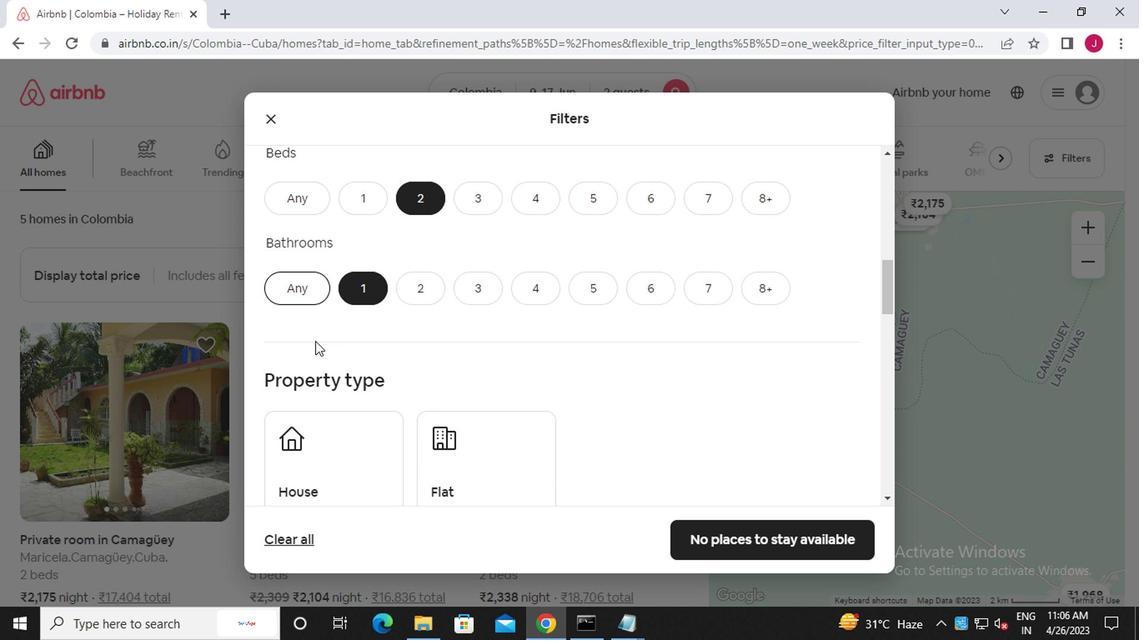 
Action: Mouse scrolled (308, 445) with delta (0, -1)
Screenshot: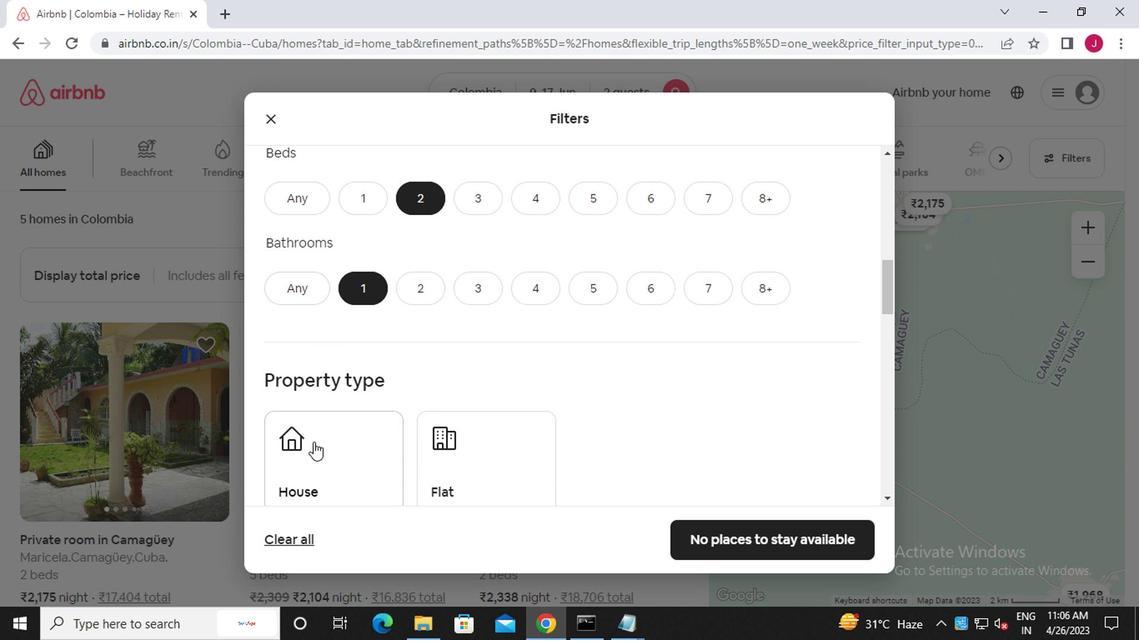 
Action: Mouse scrolled (308, 445) with delta (0, -1)
Screenshot: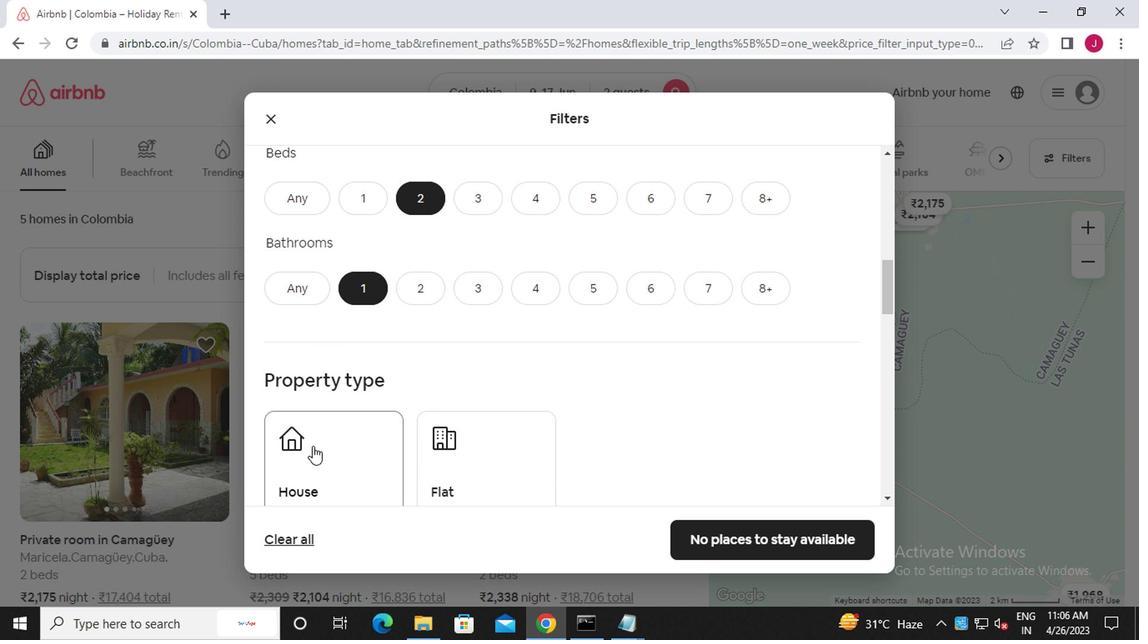 
Action: Mouse moved to (326, 322)
Screenshot: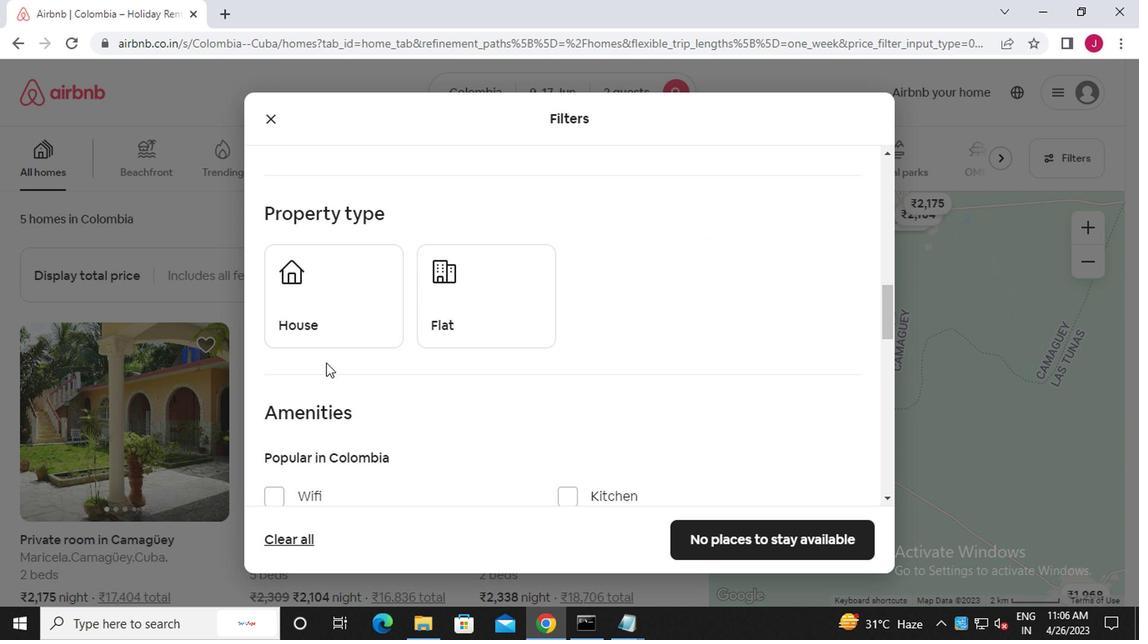 
Action: Mouse pressed left at (326, 322)
Screenshot: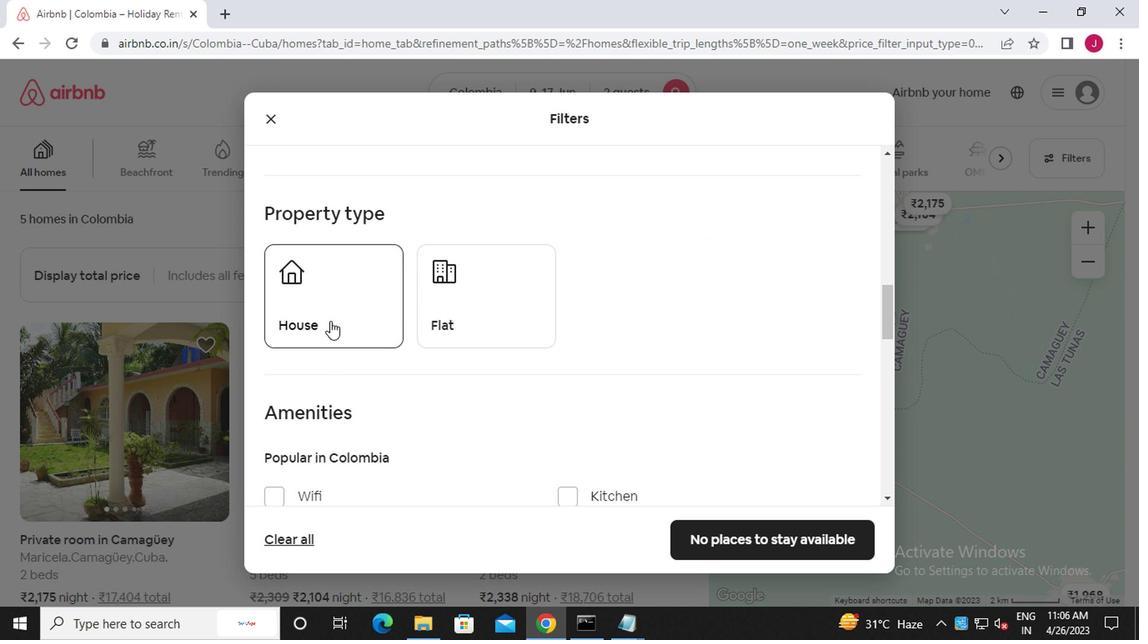 
Action: Mouse moved to (484, 318)
Screenshot: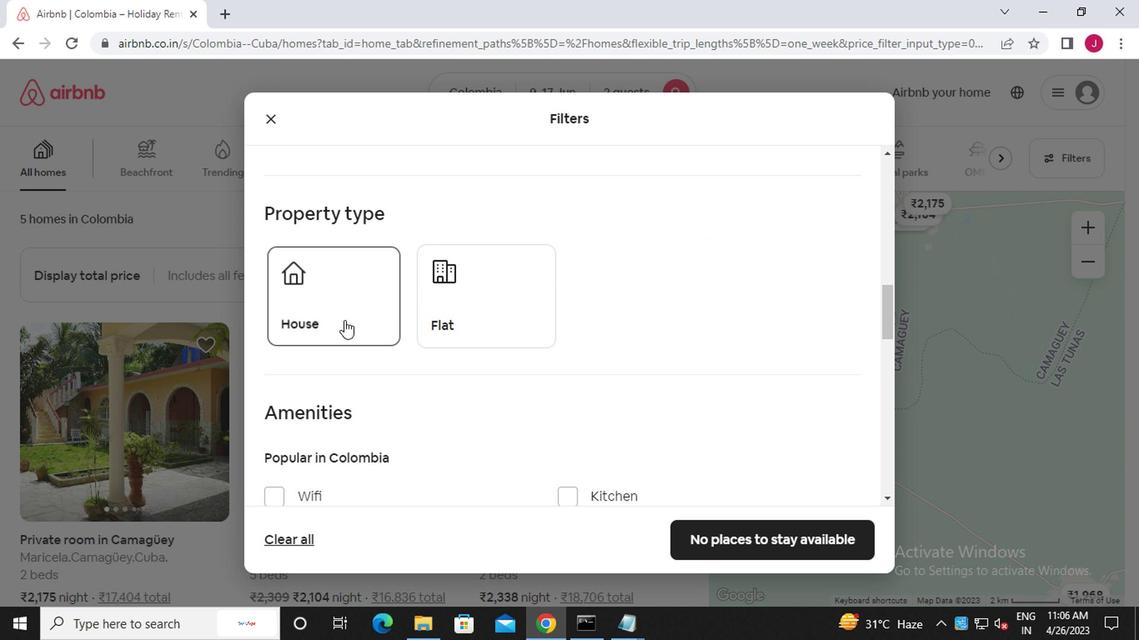 
Action: Mouse pressed left at (484, 318)
Screenshot: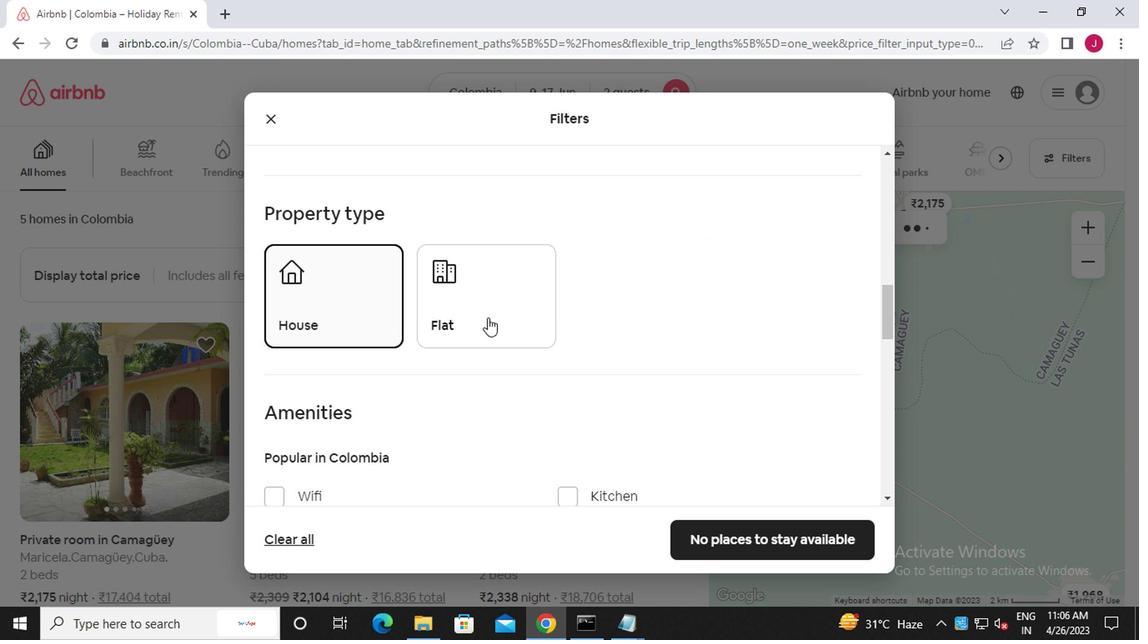 
Action: Mouse moved to (478, 371)
Screenshot: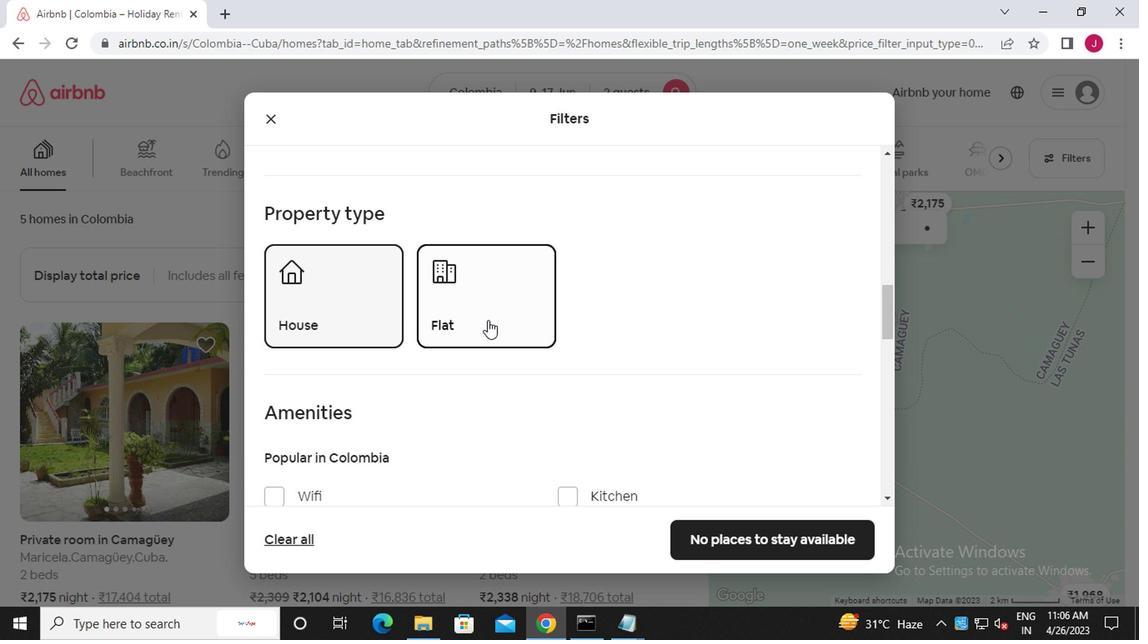 
Action: Mouse scrolled (478, 370) with delta (0, -1)
Screenshot: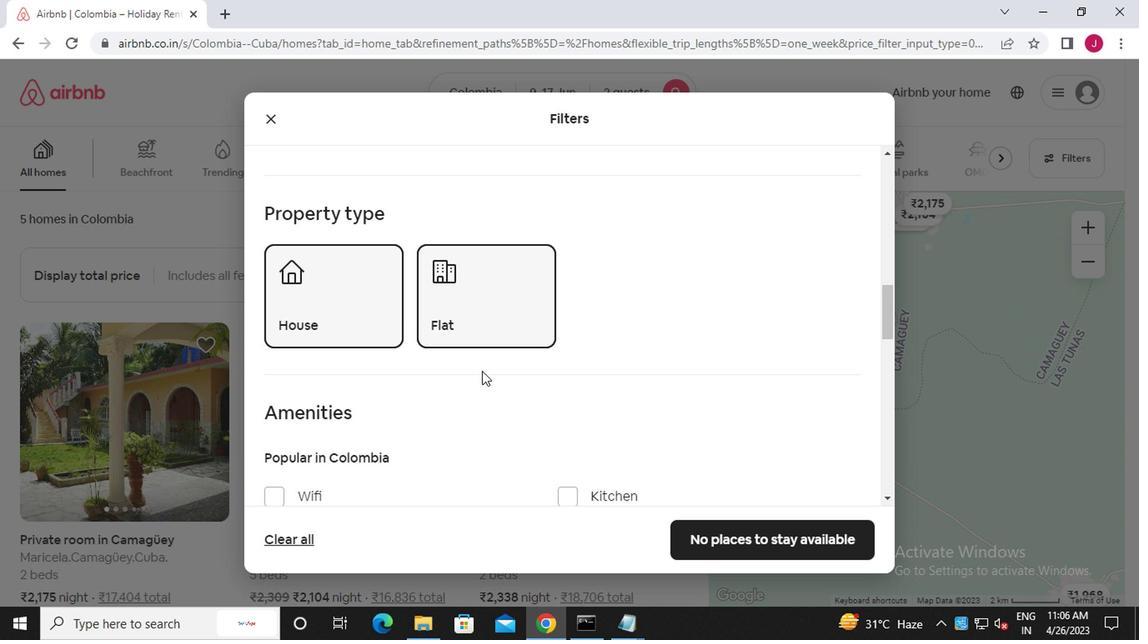 
Action: Mouse scrolled (478, 370) with delta (0, -1)
Screenshot: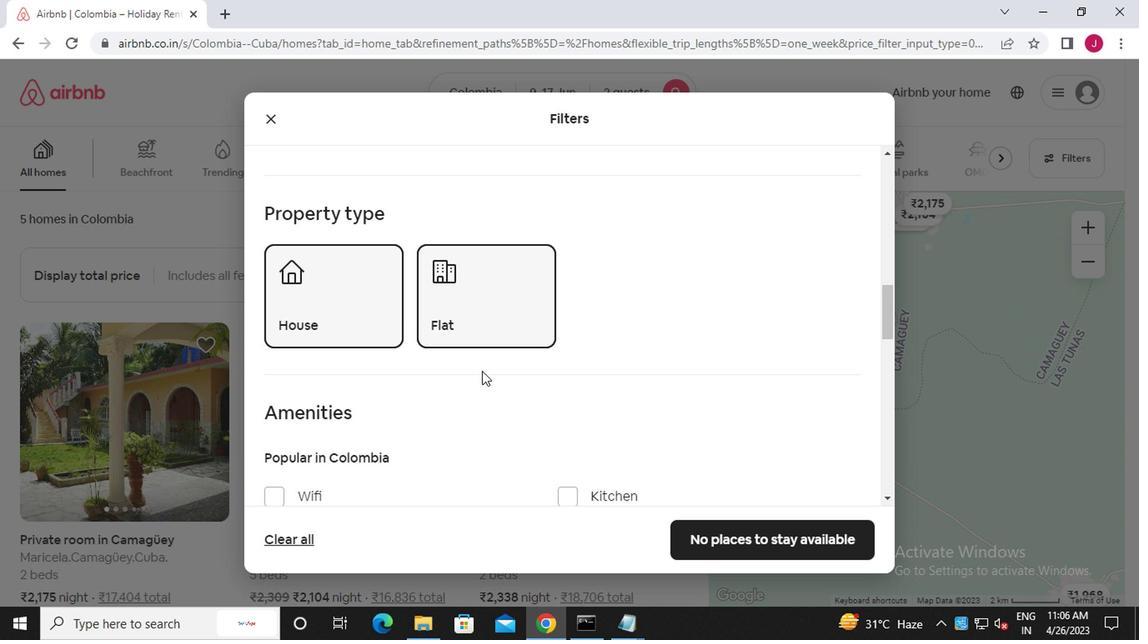 
Action: Mouse scrolled (478, 370) with delta (0, -1)
Screenshot: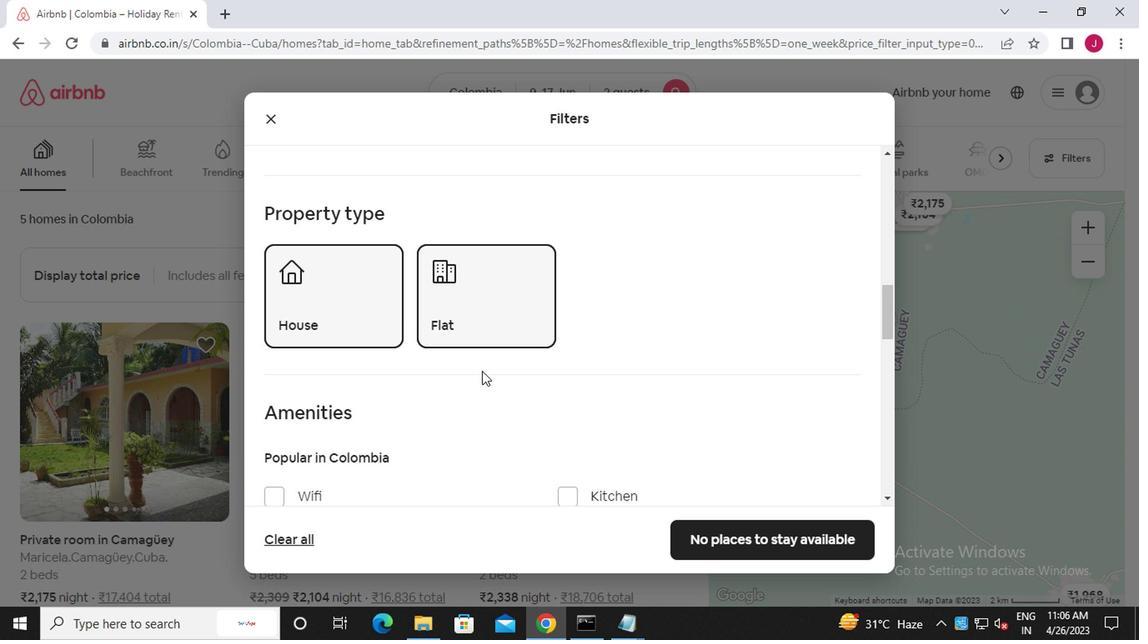 
Action: Mouse scrolled (478, 370) with delta (0, -1)
Screenshot: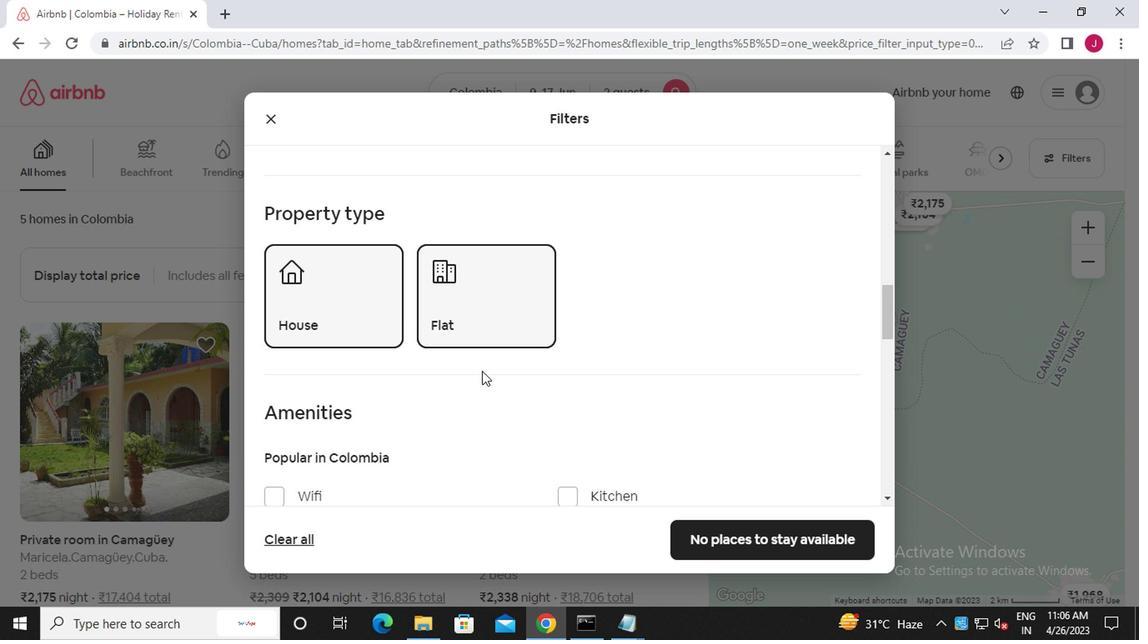 
Action: Mouse scrolled (478, 370) with delta (0, -1)
Screenshot: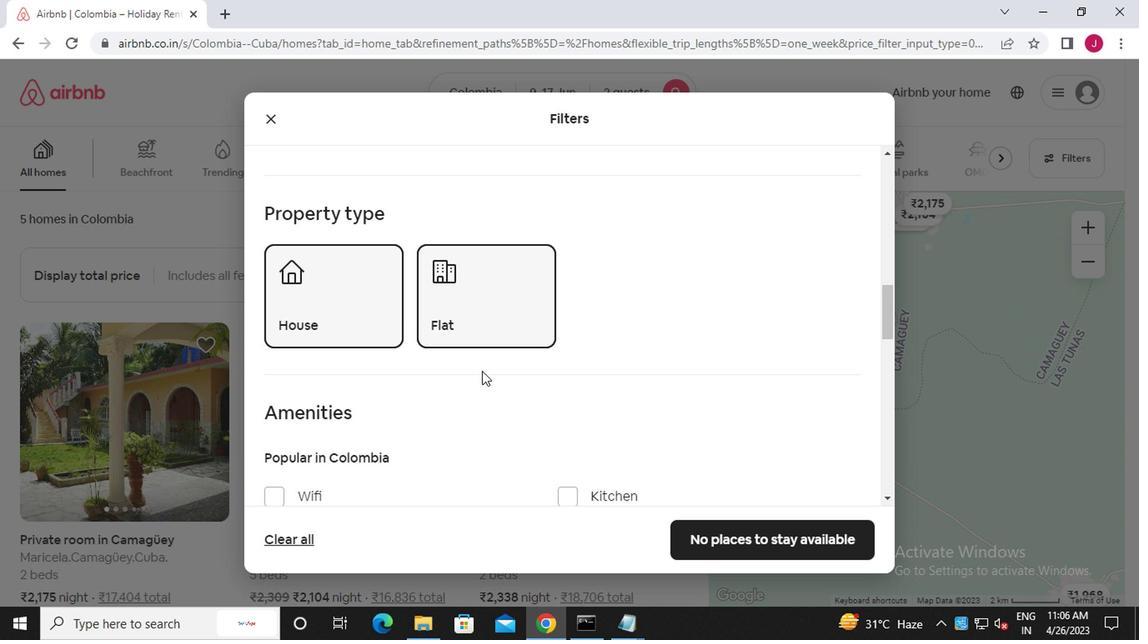 
Action: Mouse moved to (835, 393)
Screenshot: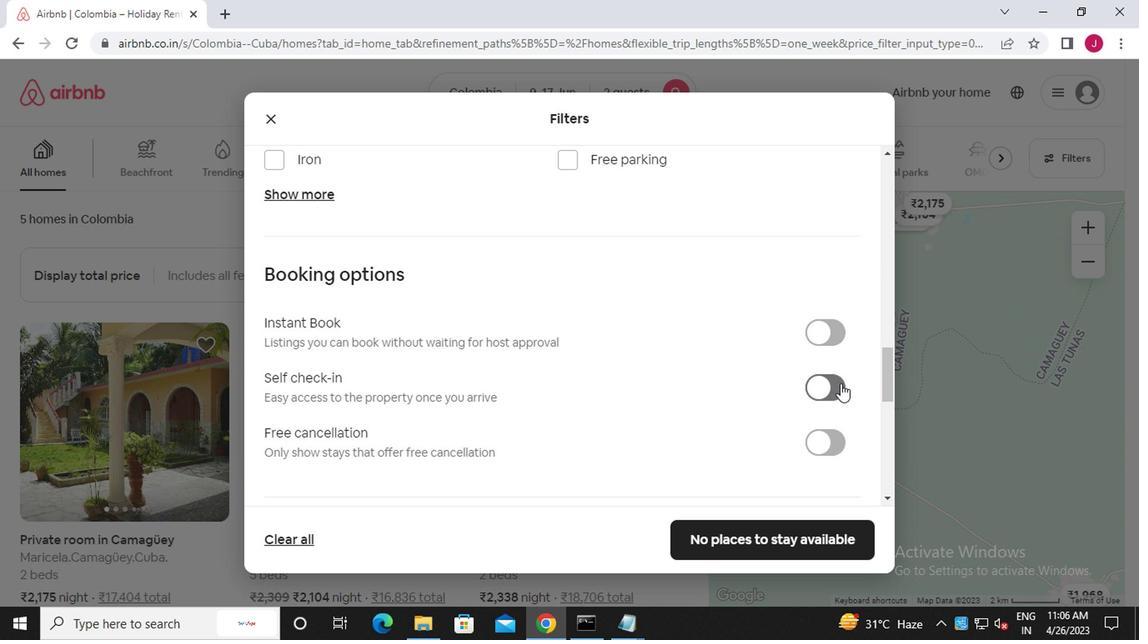 
Action: Mouse pressed left at (835, 393)
Screenshot: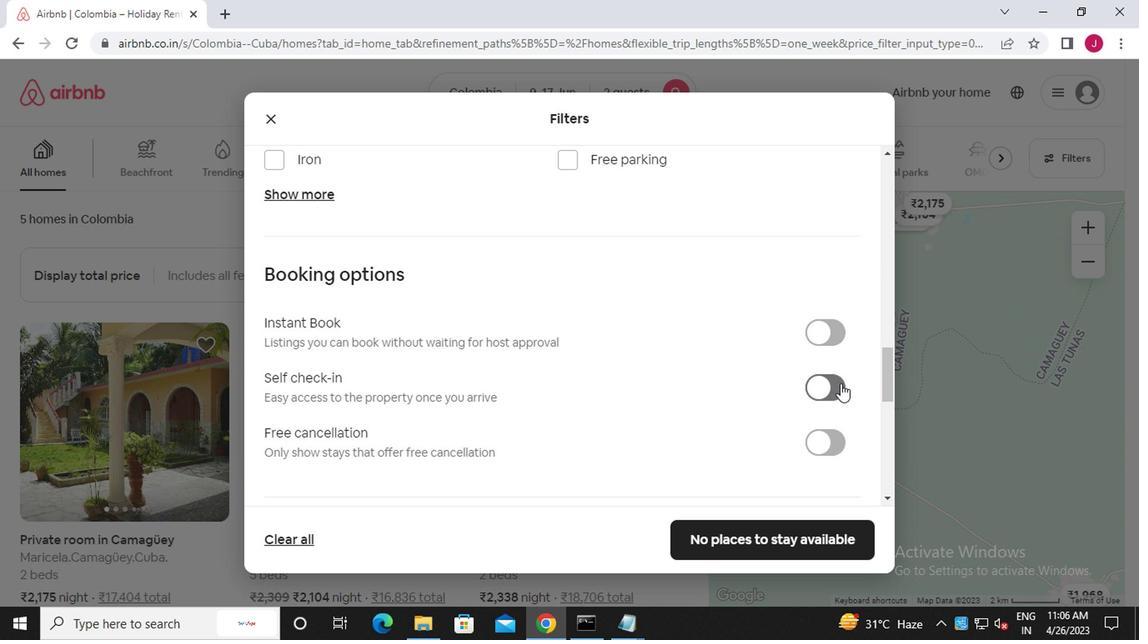 
Action: Mouse moved to (758, 394)
Screenshot: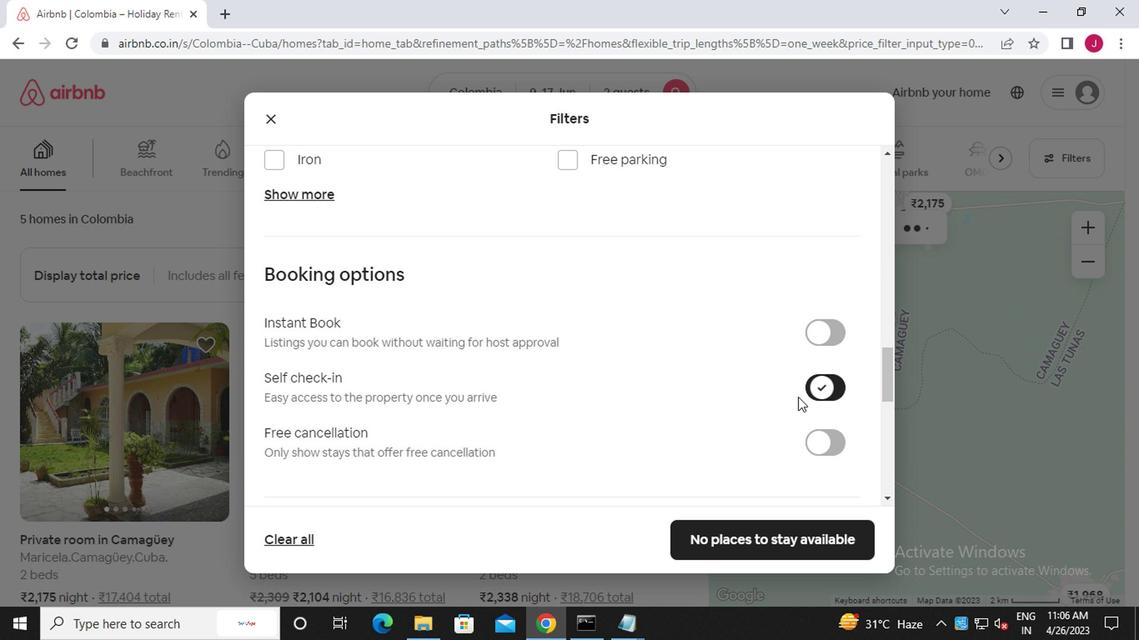 
Action: Mouse scrolled (758, 393) with delta (0, -1)
Screenshot: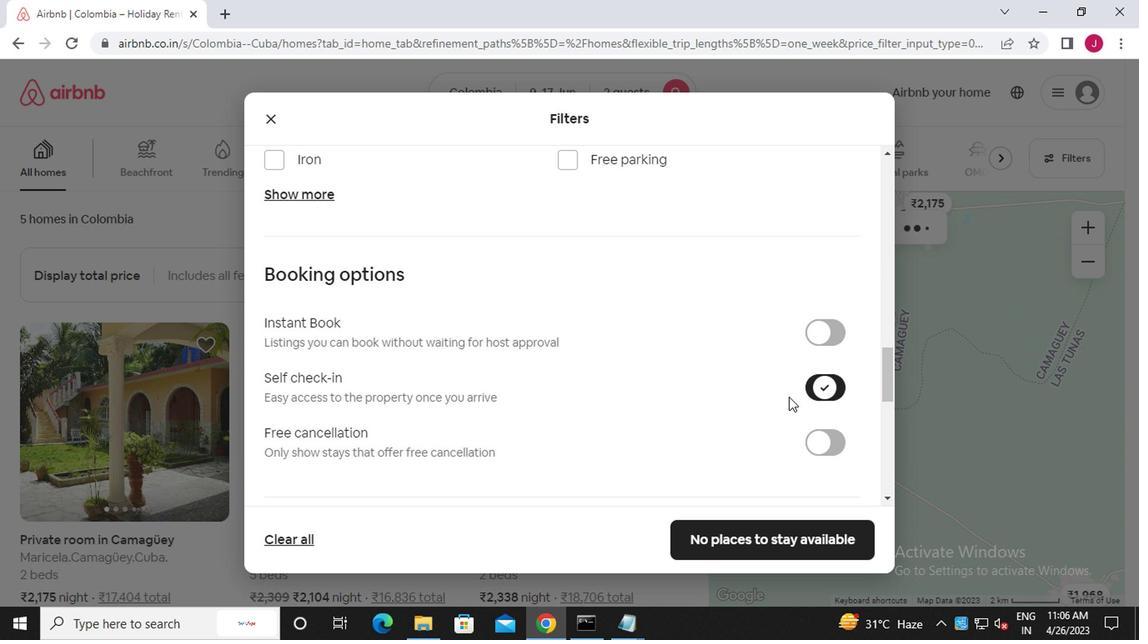 
Action: Mouse moved to (758, 393)
Screenshot: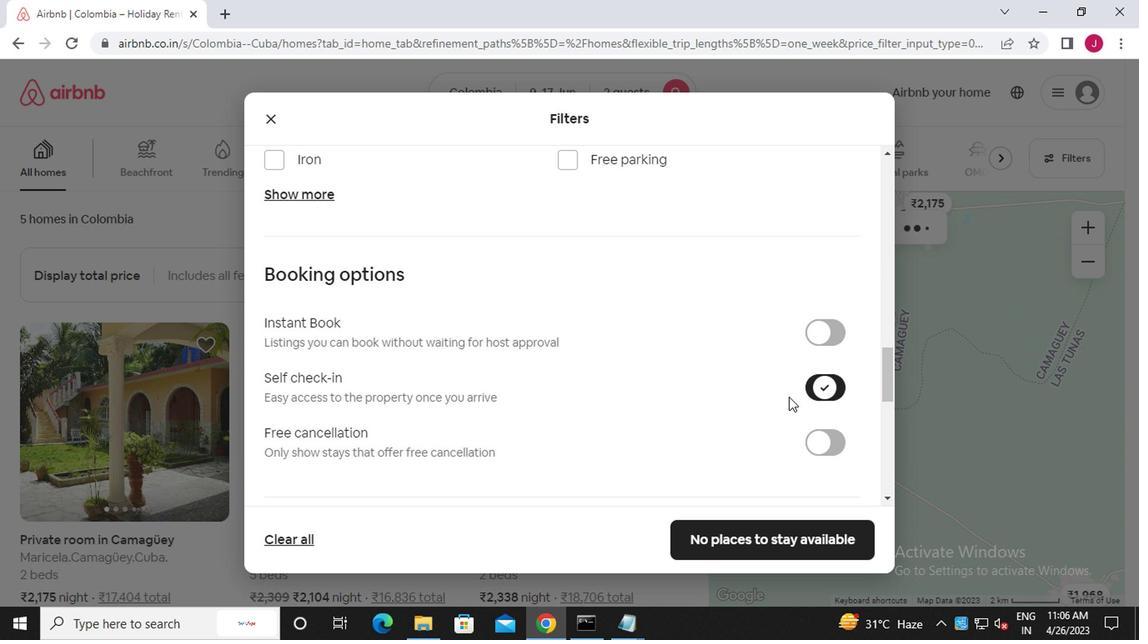 
Action: Mouse scrolled (758, 392) with delta (0, 0)
Screenshot: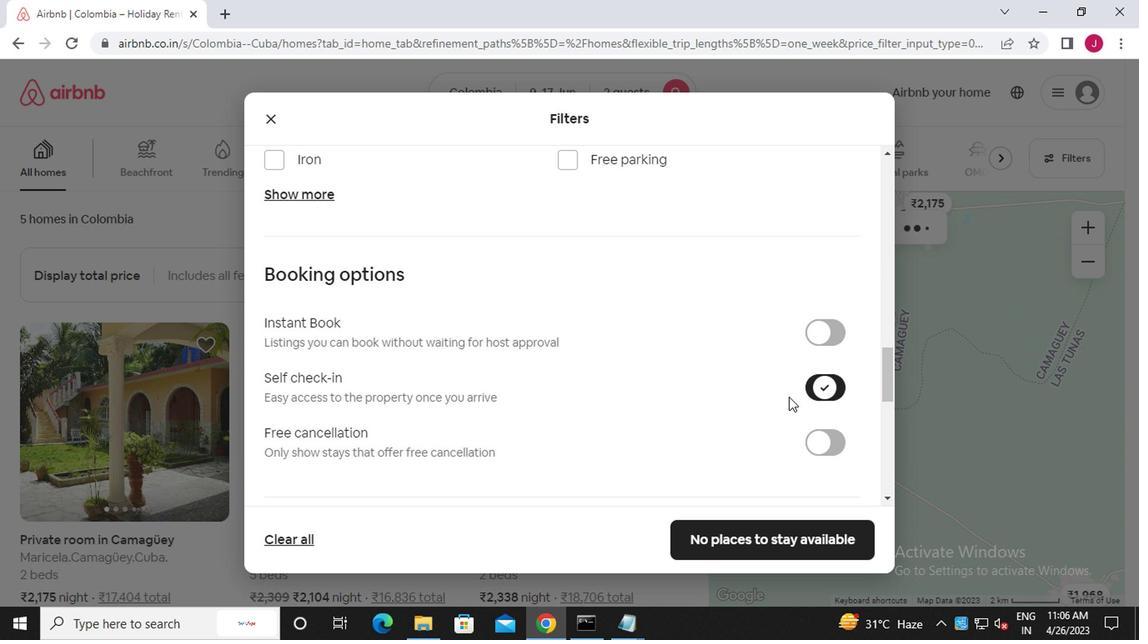 
Action: Mouse moved to (758, 393)
Screenshot: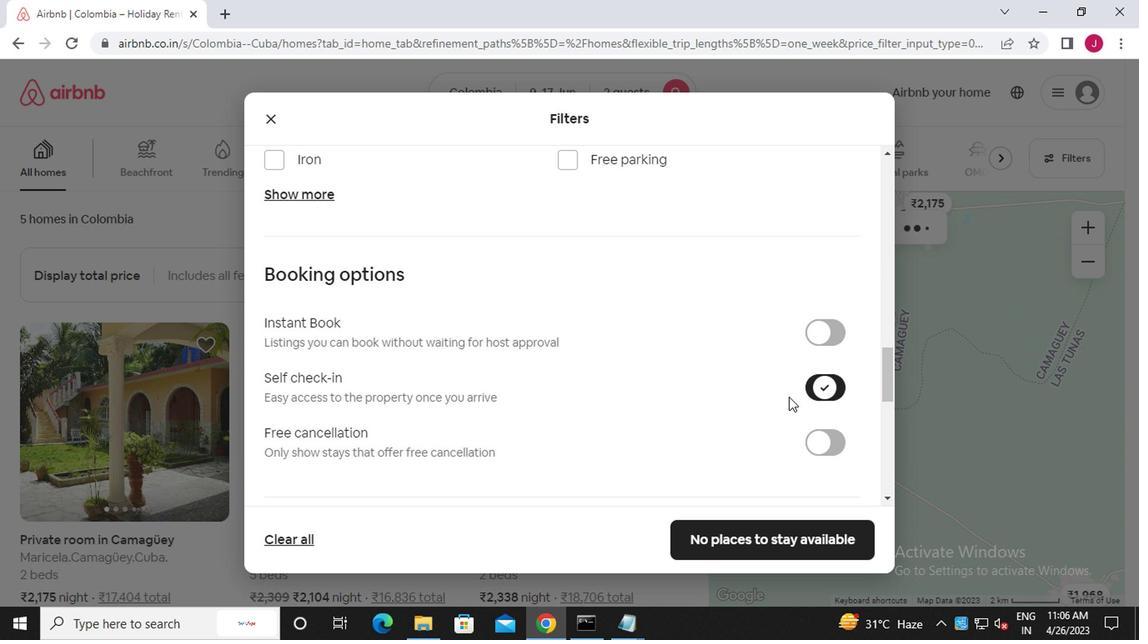 
Action: Mouse scrolled (758, 392) with delta (0, 0)
Screenshot: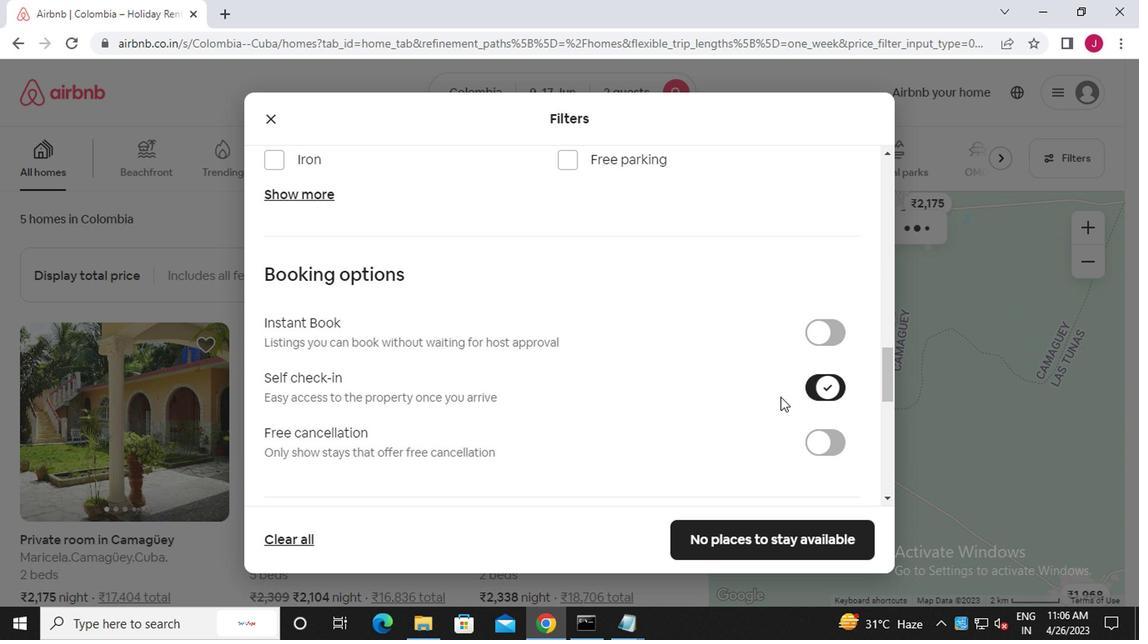 
Action: Mouse scrolled (758, 392) with delta (0, 0)
Screenshot: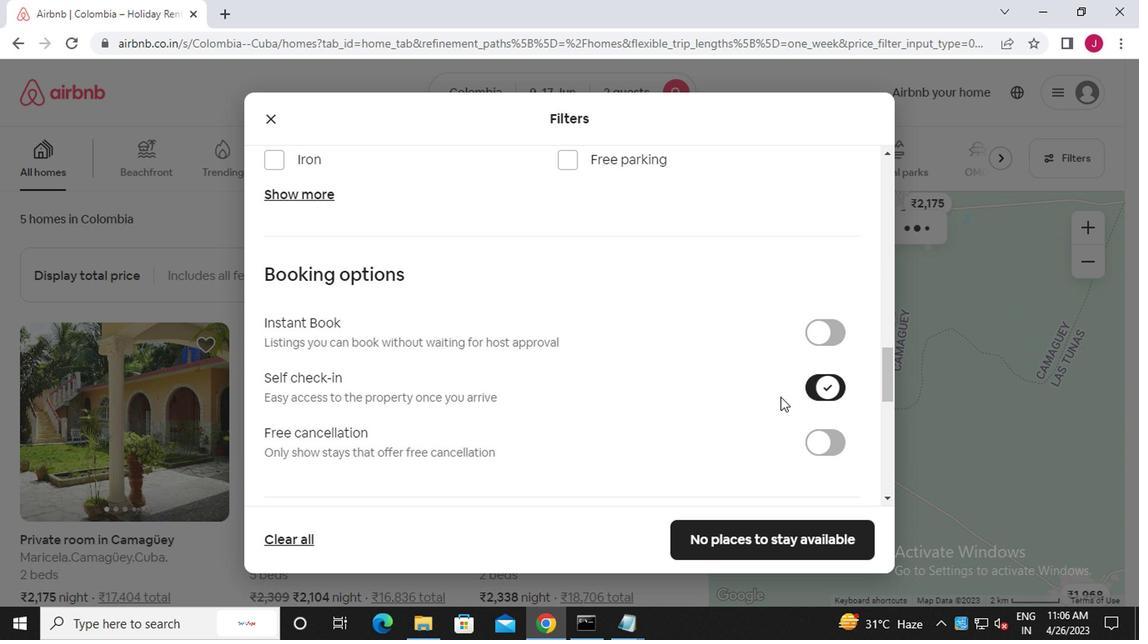 
Action: Mouse scrolled (758, 392) with delta (0, 0)
Screenshot: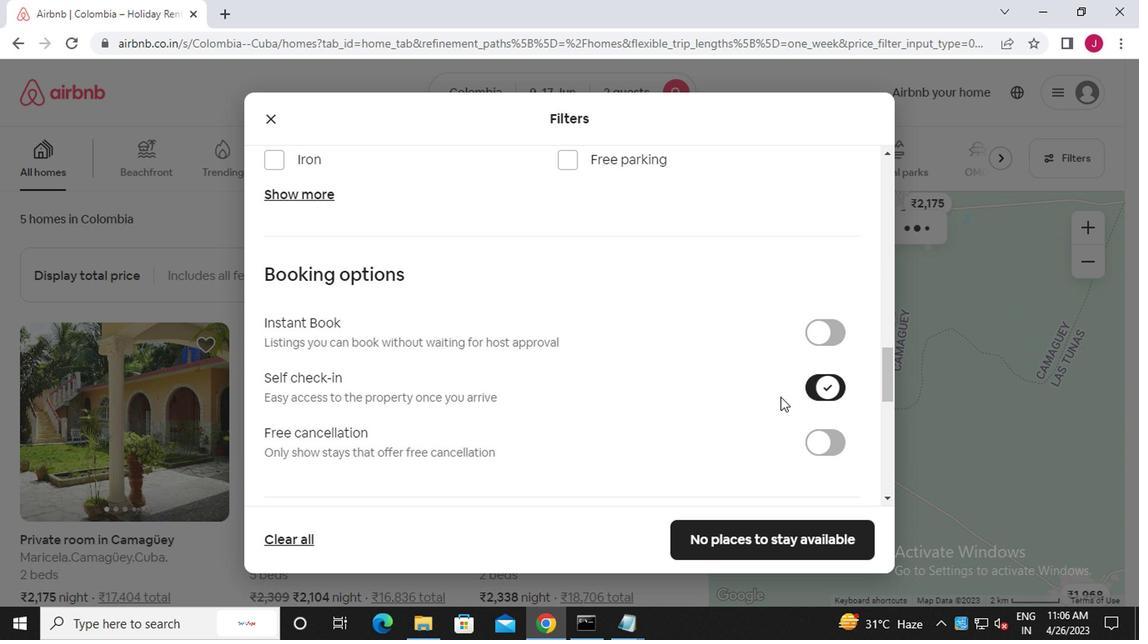 
Action: Mouse scrolled (758, 392) with delta (0, 0)
Screenshot: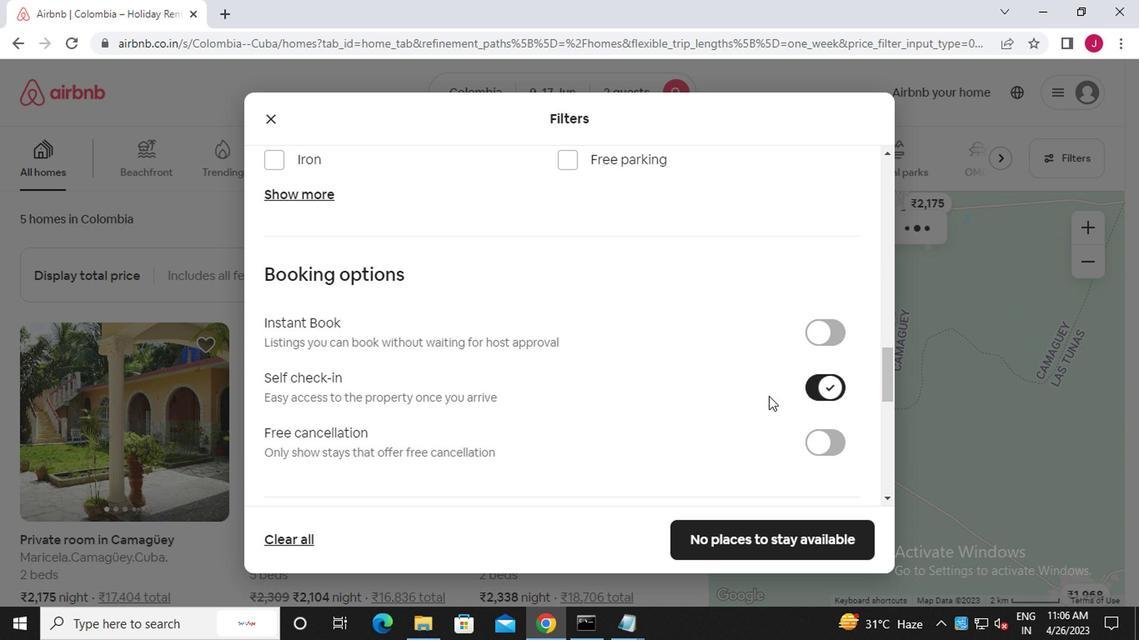 
Action: Mouse scrolled (758, 392) with delta (0, 0)
Screenshot: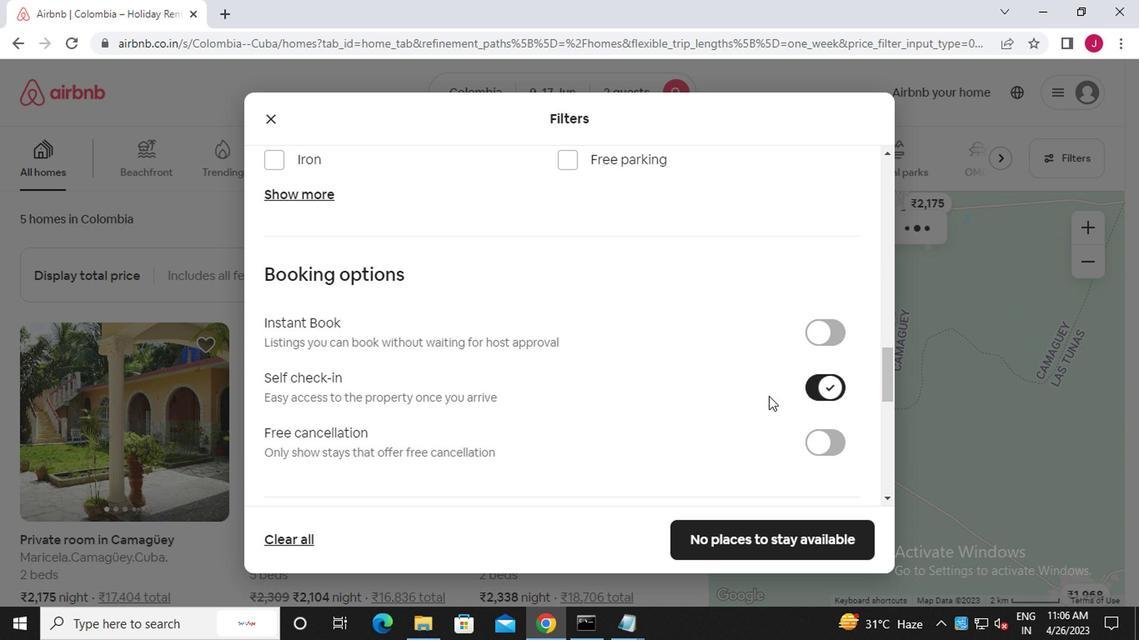 
Action: Mouse scrolled (758, 392) with delta (0, 0)
Screenshot: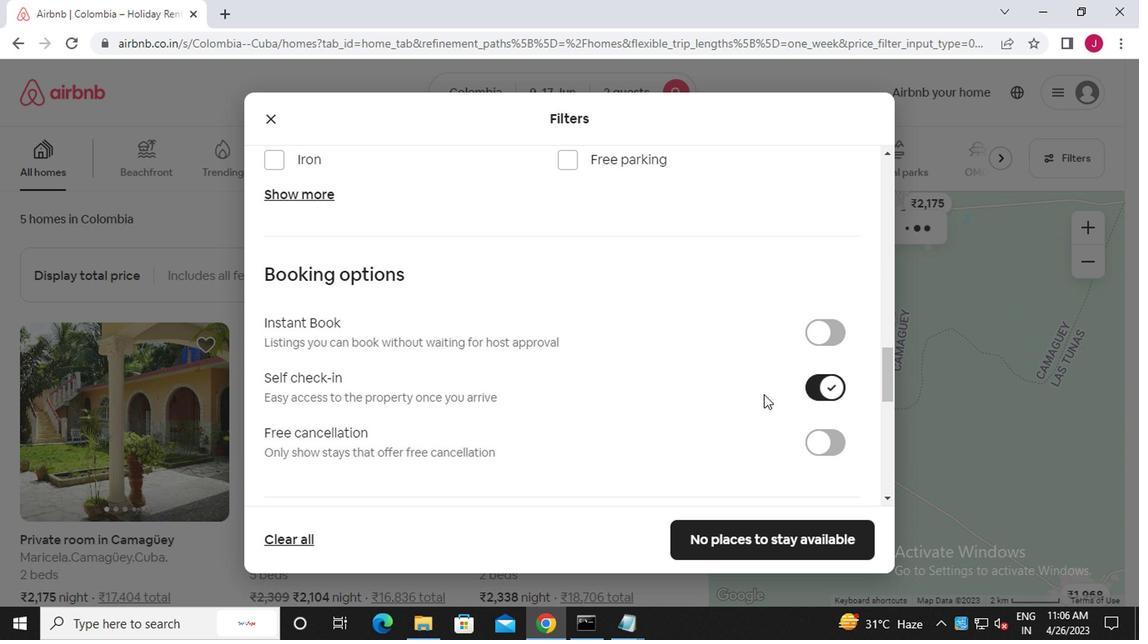
Action: Mouse scrolled (758, 392) with delta (0, 0)
Screenshot: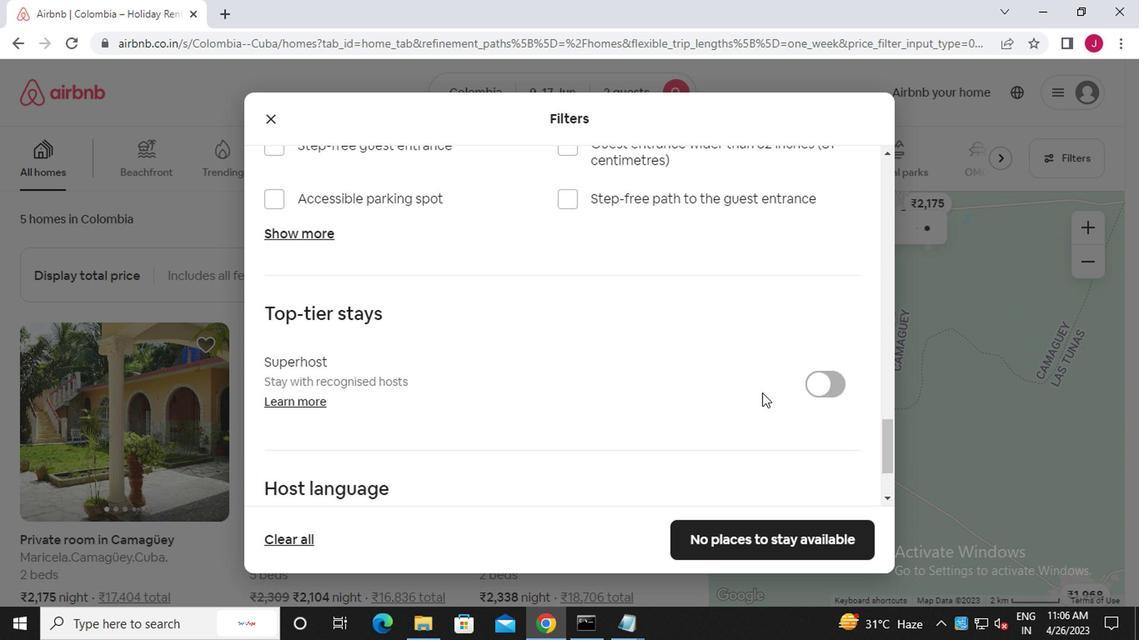 
Action: Mouse scrolled (758, 392) with delta (0, 0)
Screenshot: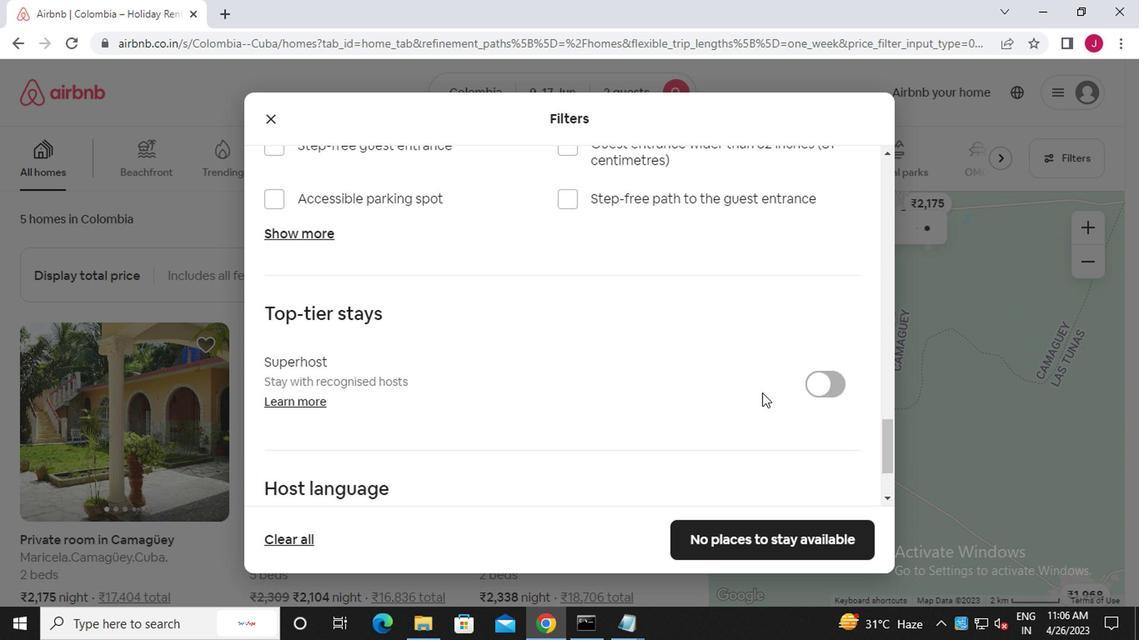 
Action: Mouse scrolled (758, 392) with delta (0, 0)
Screenshot: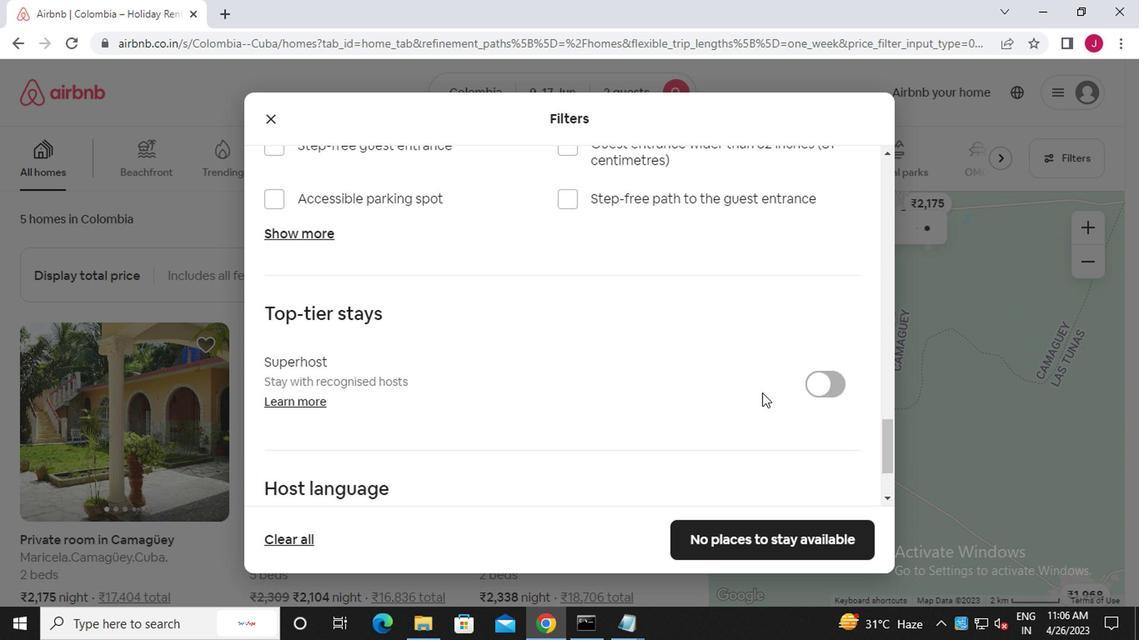
Action: Mouse scrolled (758, 392) with delta (0, 0)
Screenshot: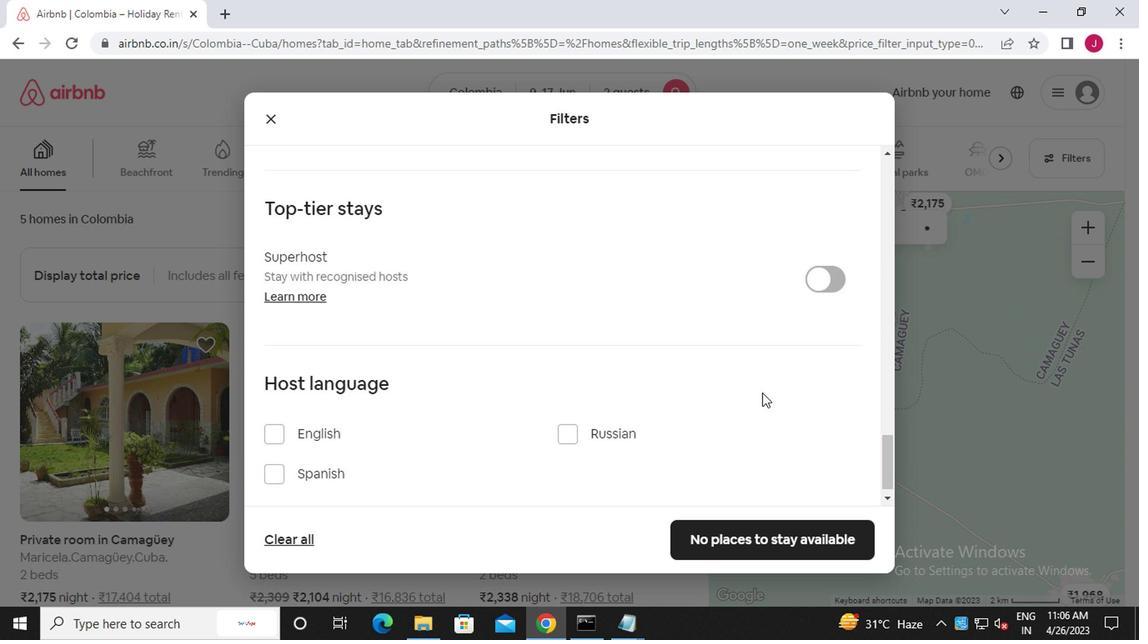 
Action: Mouse scrolled (758, 392) with delta (0, 0)
Screenshot: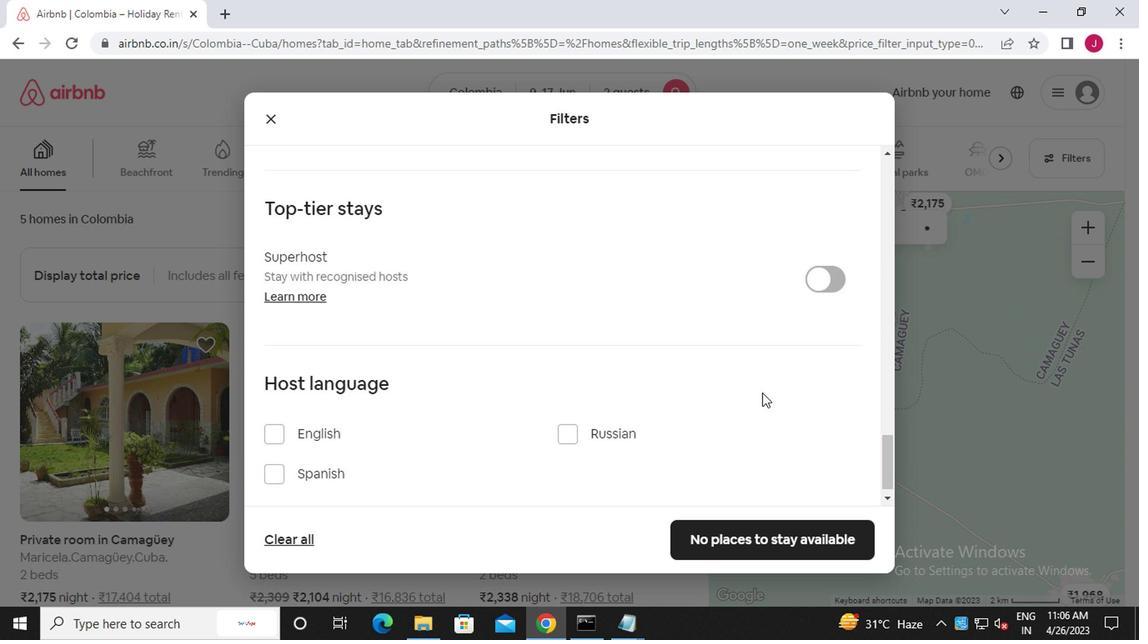 
Action: Mouse scrolled (758, 392) with delta (0, 0)
Screenshot: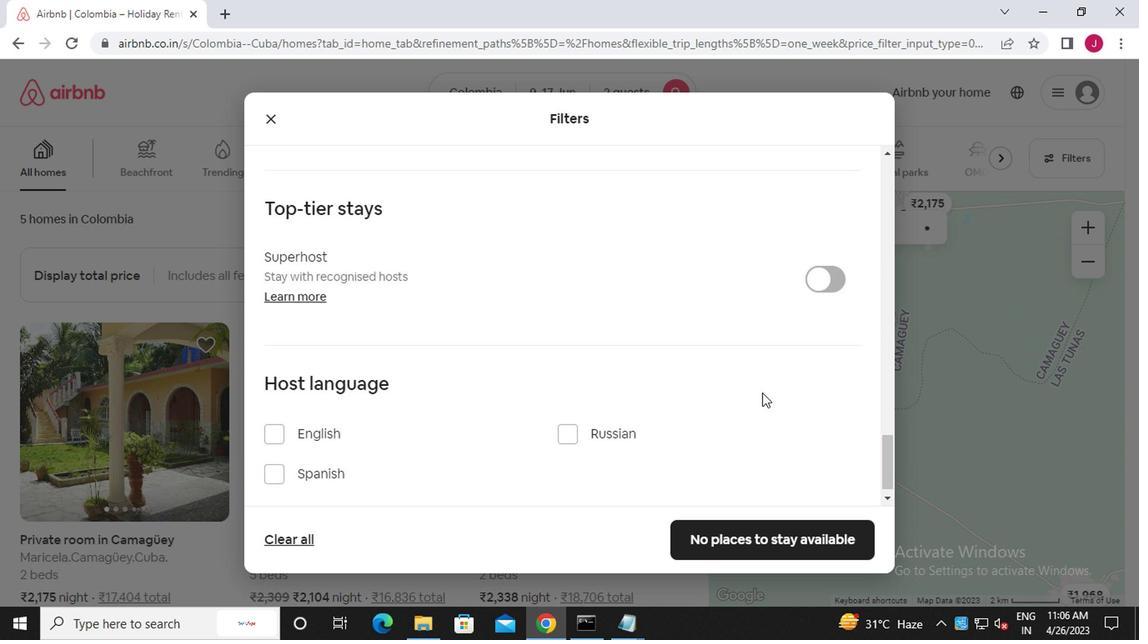 
Action: Mouse scrolled (758, 392) with delta (0, 0)
Screenshot: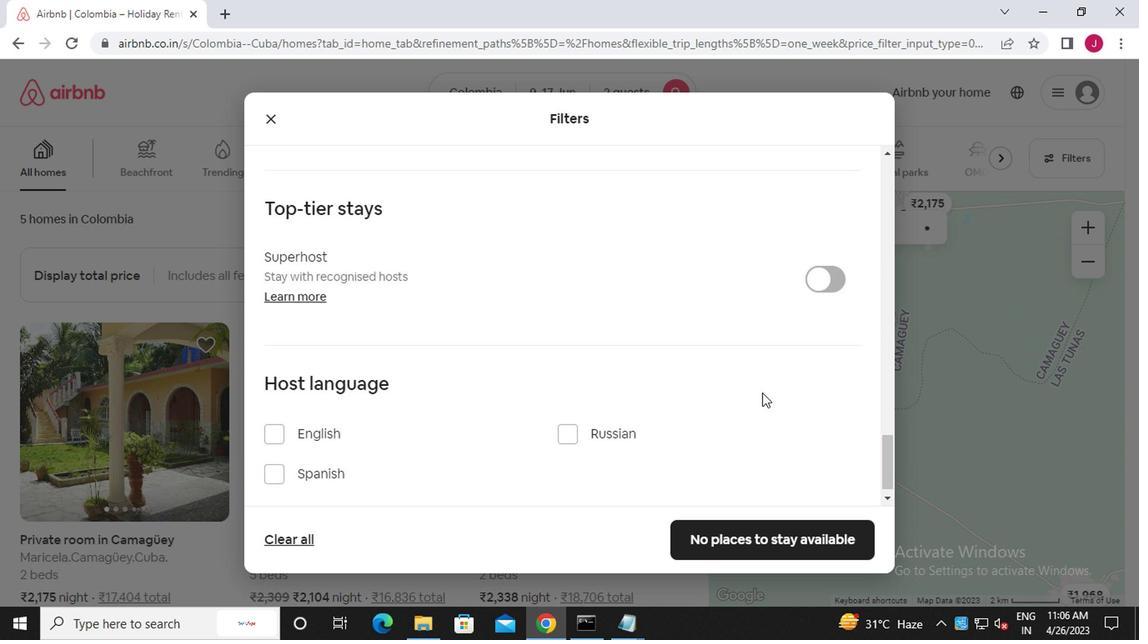 
Action: Mouse moved to (783, 540)
Screenshot: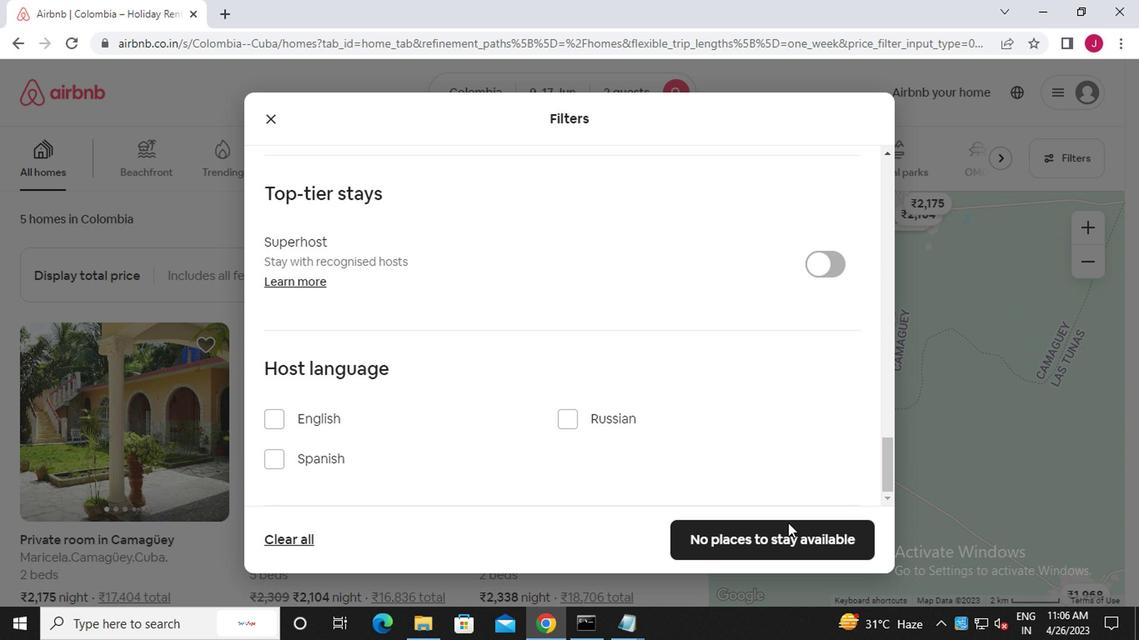 
Action: Mouse pressed left at (783, 540)
Screenshot: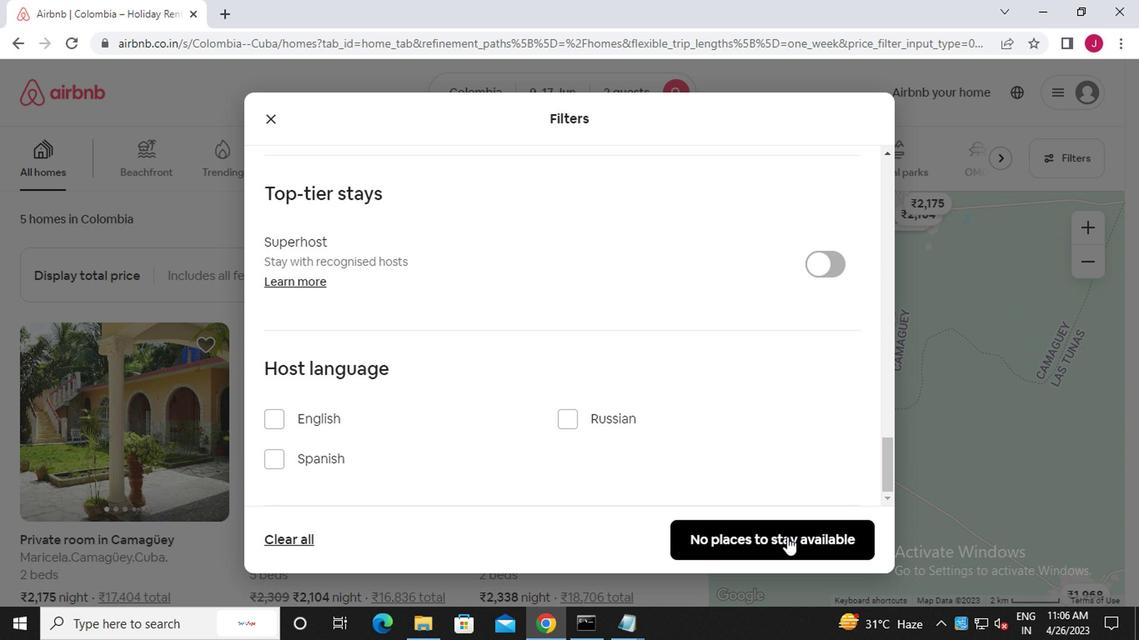 
Action: Mouse moved to (767, 527)
Screenshot: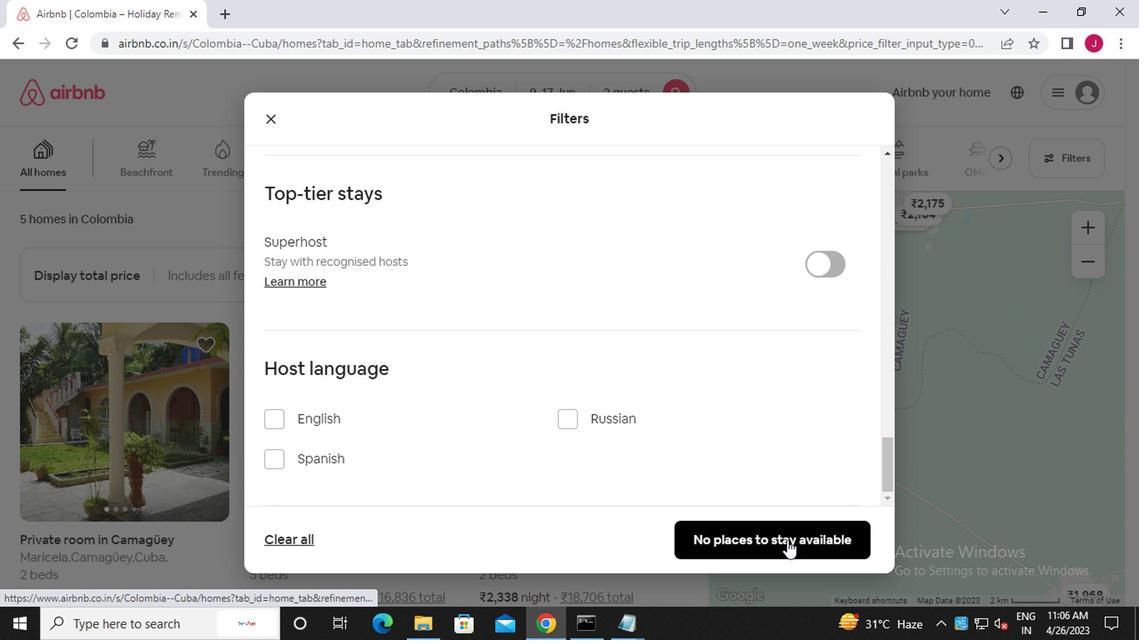 
